 Task: Search one way flight ticket for 2 adults, 2 infants in seat and 1 infant on lap in first from Fairbanks: Fairbanks International Airport to Rockford: Chicago Rockford International Airport(was Northwest Chicagoland Regional Airport At Rockford) on 5-1-2023. Choice of flights is Singapure airlines. Number of bags: 3 checked bags. Price is upto 90000. Outbound departure time preference is 17:30. Return departure time preference is 15:30.
Action: Mouse moved to (309, 287)
Screenshot: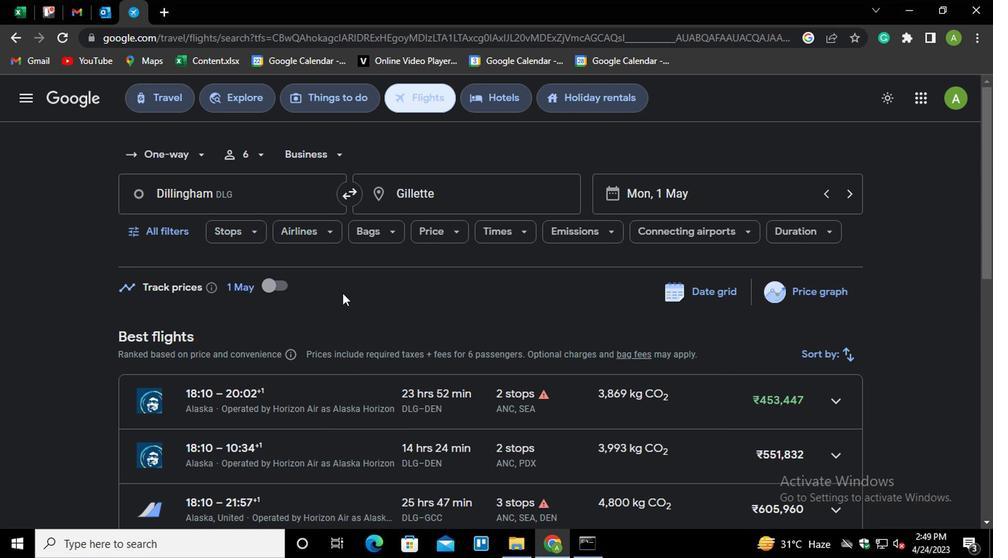 
Action: Mouse scrolled (309, 288) with delta (0, 0)
Screenshot: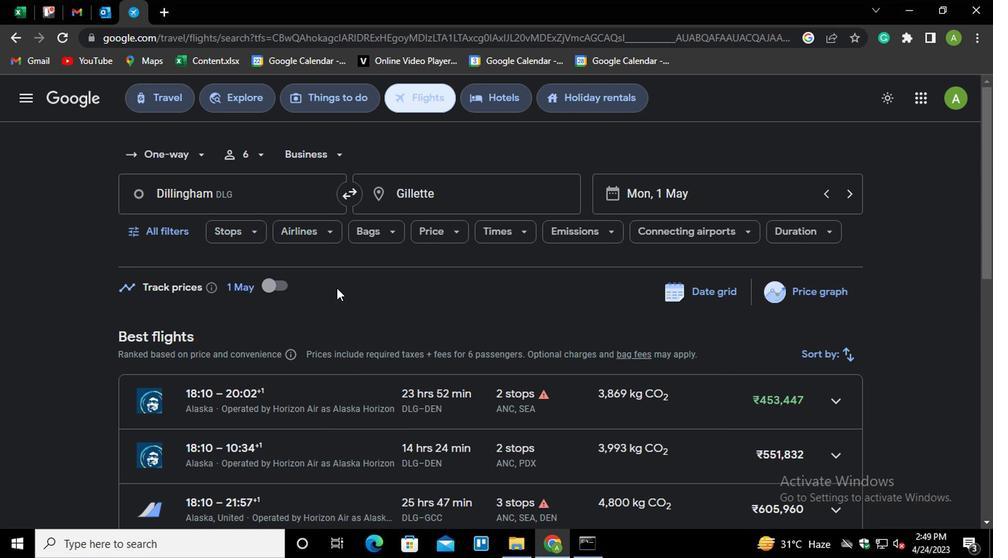 
Action: Mouse scrolled (309, 288) with delta (0, 0)
Screenshot: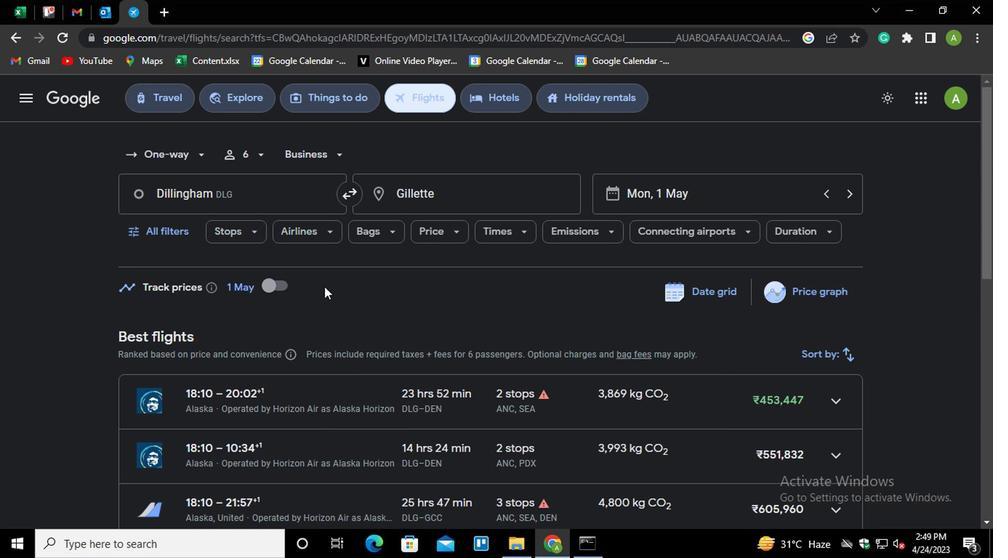 
Action: Mouse moved to (154, 153)
Screenshot: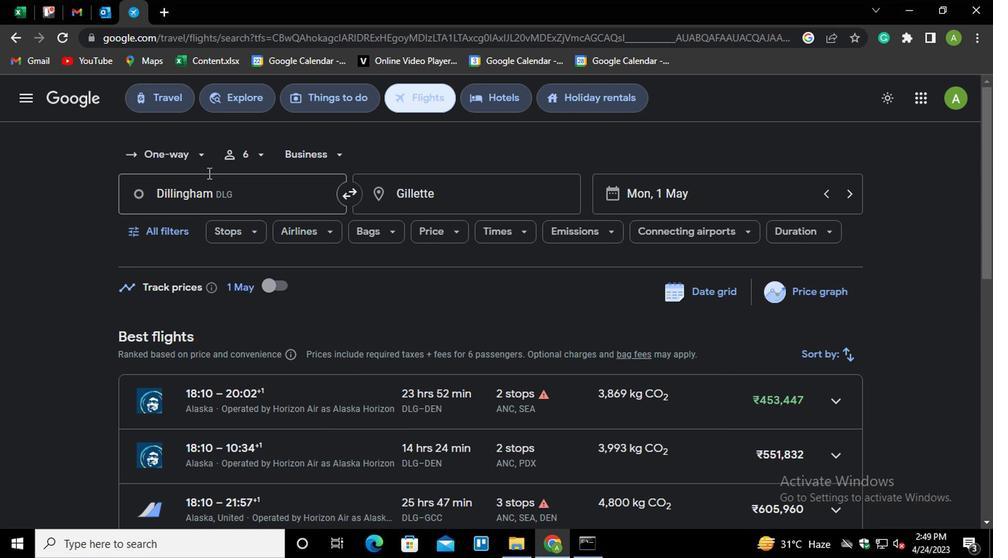 
Action: Mouse pressed left at (154, 153)
Screenshot: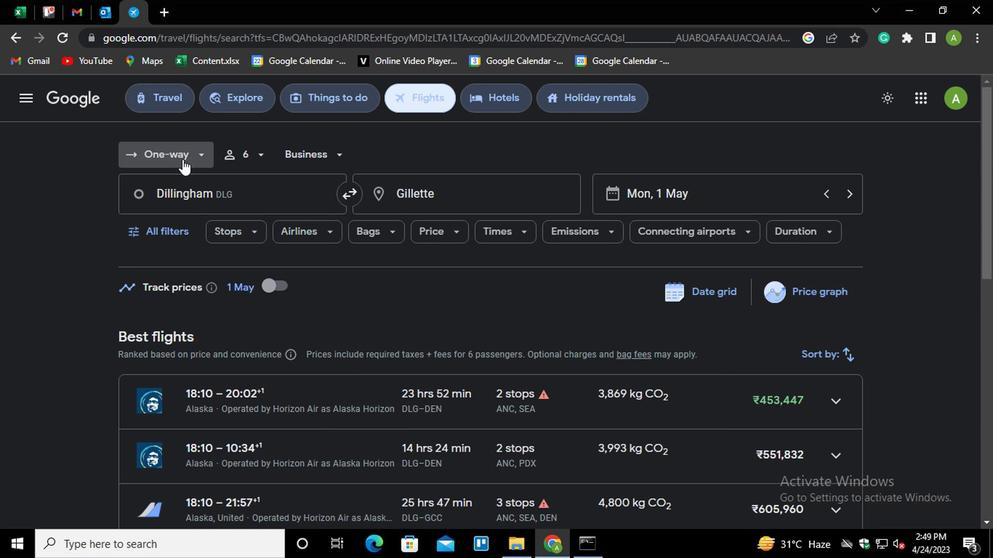 
Action: Mouse moved to (194, 219)
Screenshot: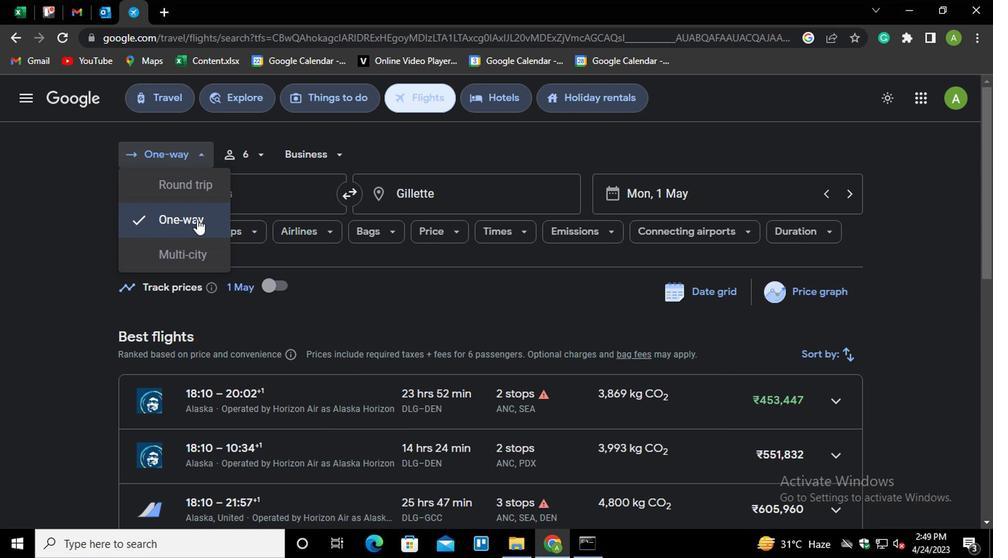 
Action: Mouse pressed left at (194, 219)
Screenshot: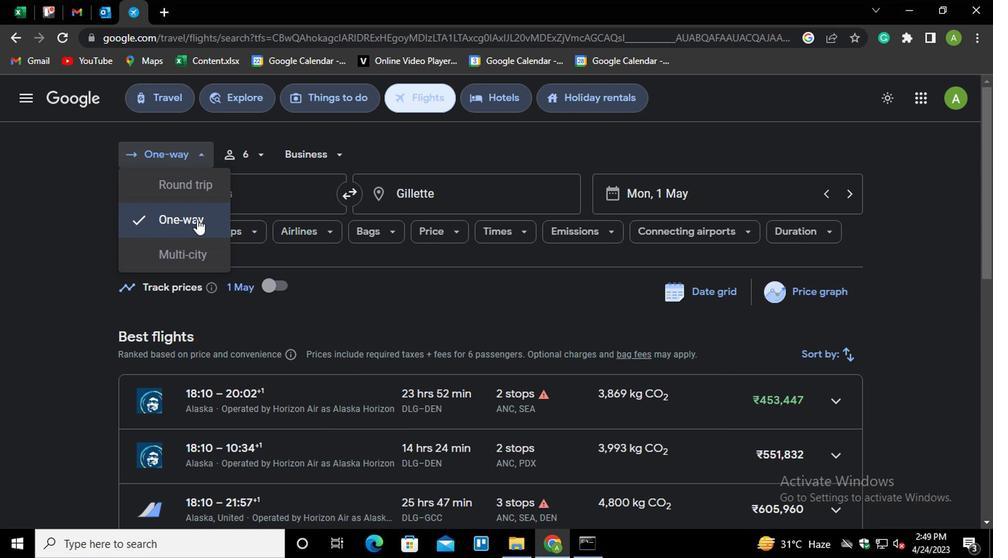 
Action: Mouse moved to (241, 157)
Screenshot: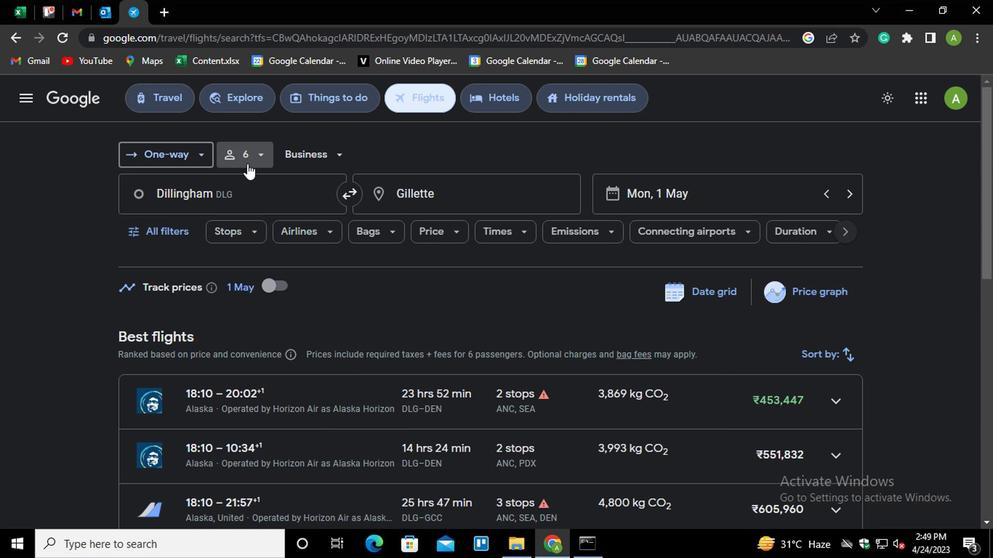 
Action: Mouse pressed left at (241, 157)
Screenshot: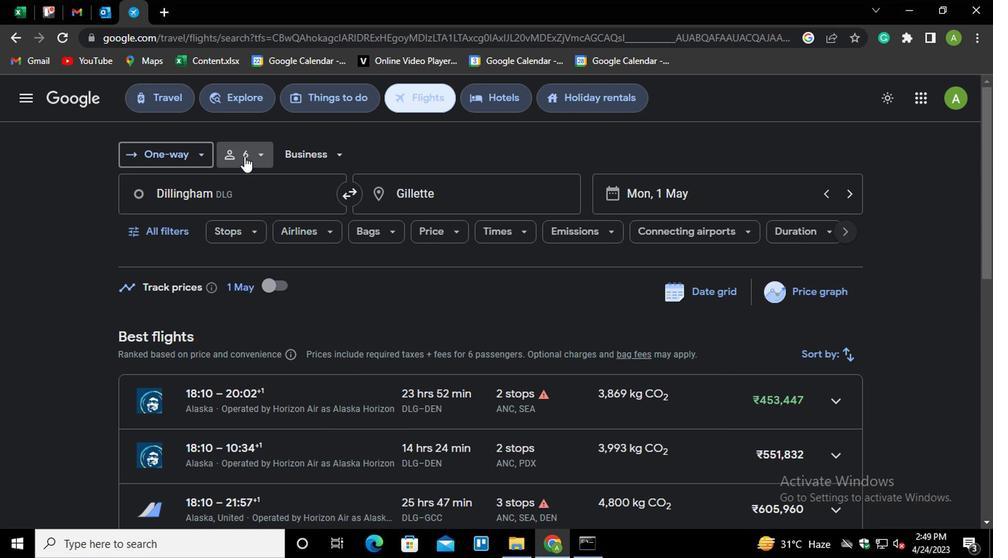 
Action: Mouse moved to (299, 184)
Screenshot: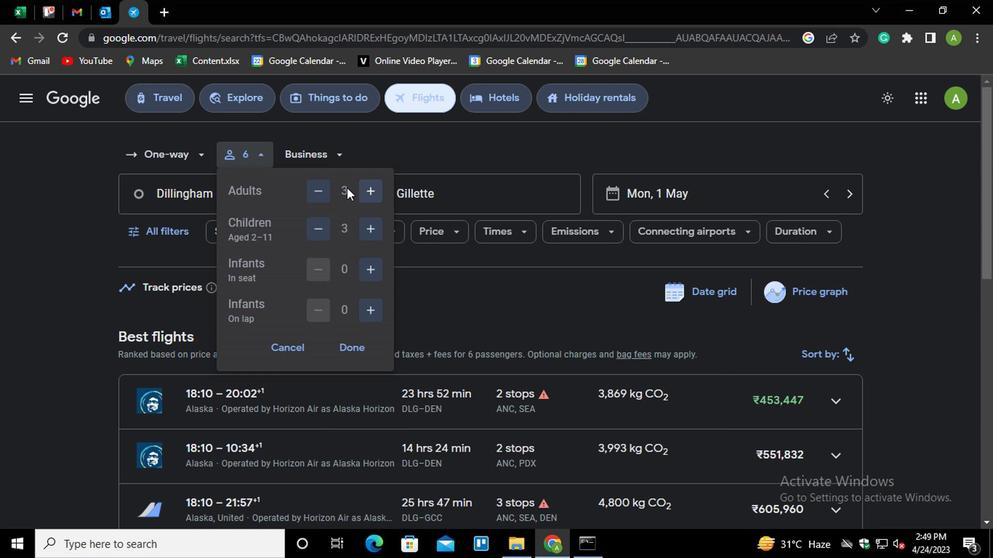 
Action: Mouse pressed left at (299, 184)
Screenshot: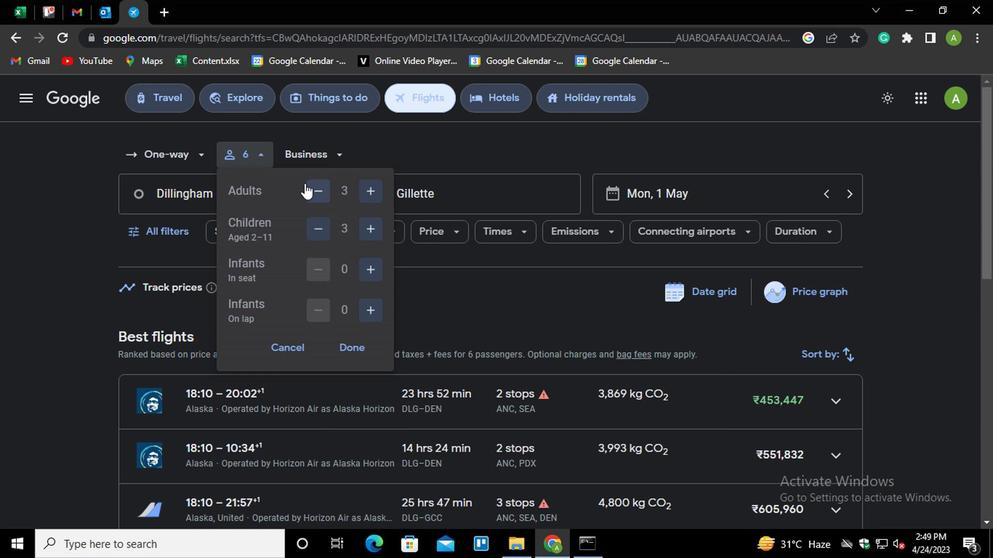 
Action: Mouse moved to (319, 229)
Screenshot: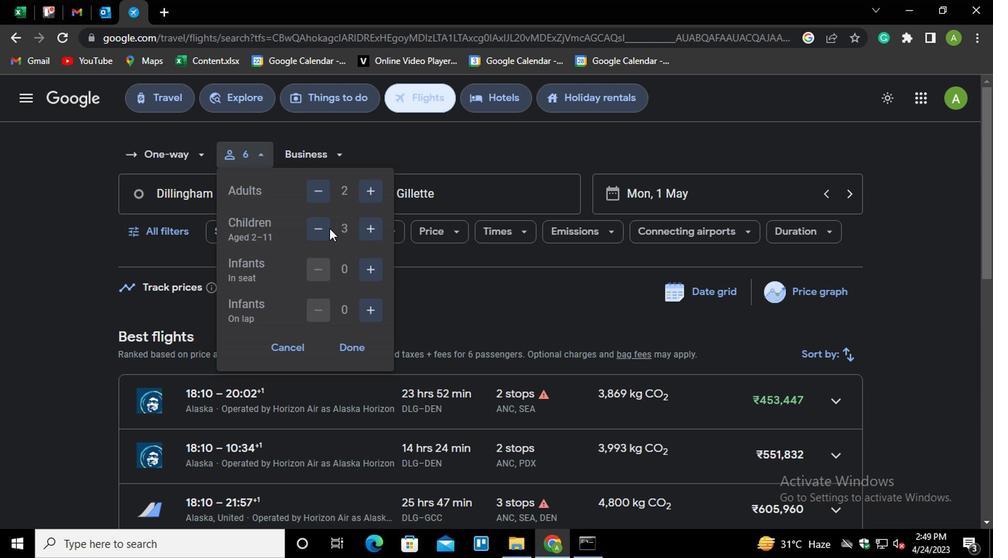 
Action: Mouse pressed left at (319, 229)
Screenshot: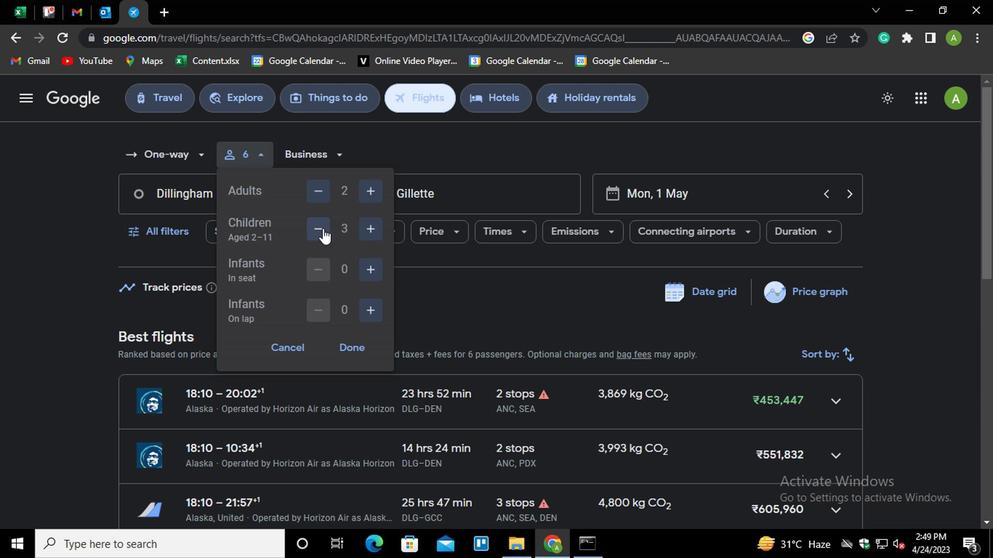 
Action: Mouse moved to (314, 228)
Screenshot: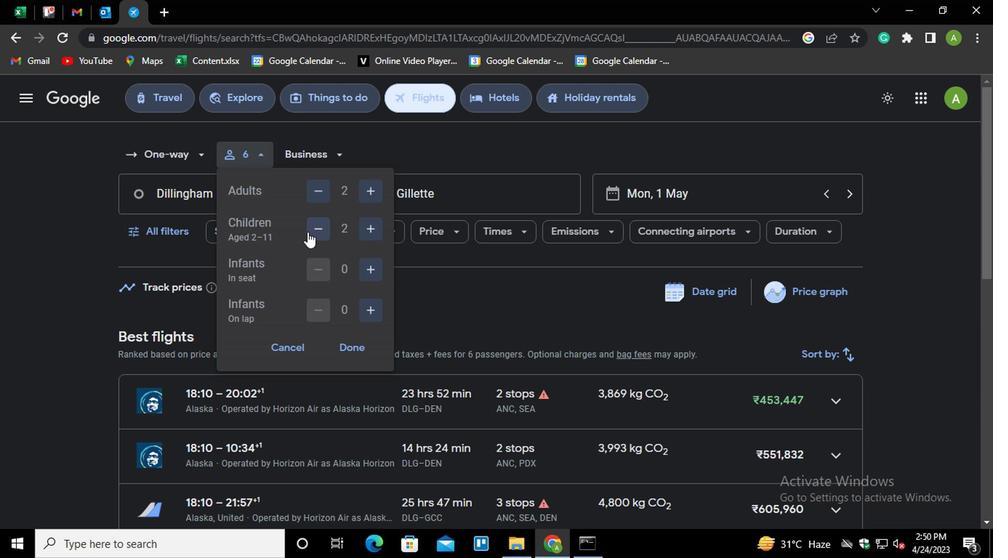 
Action: Mouse pressed left at (314, 228)
Screenshot: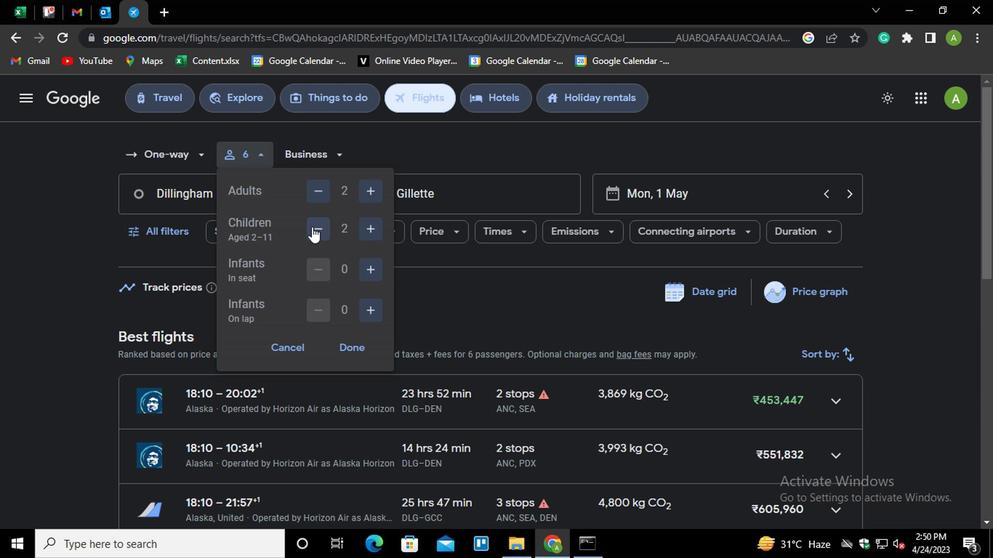 
Action: Mouse pressed left at (314, 228)
Screenshot: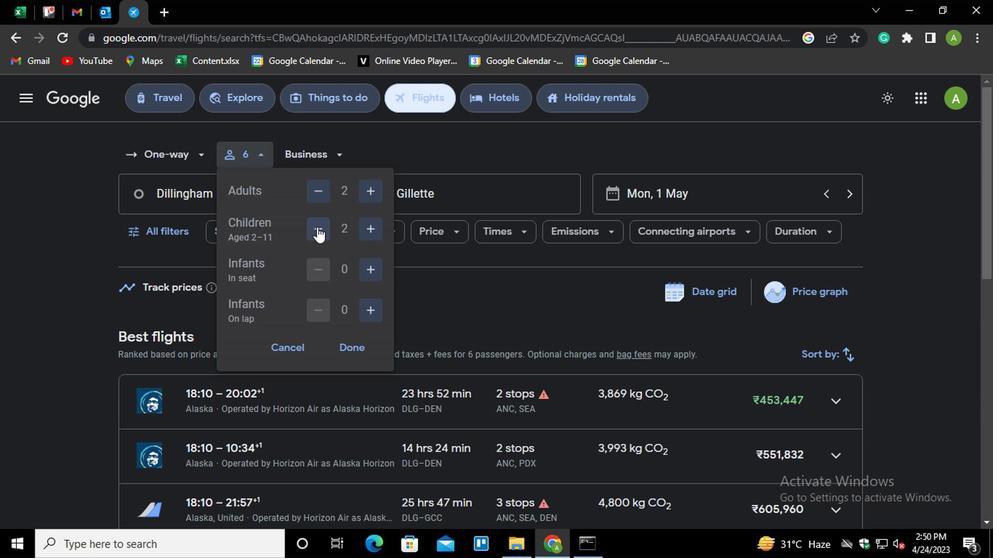 
Action: Mouse moved to (372, 275)
Screenshot: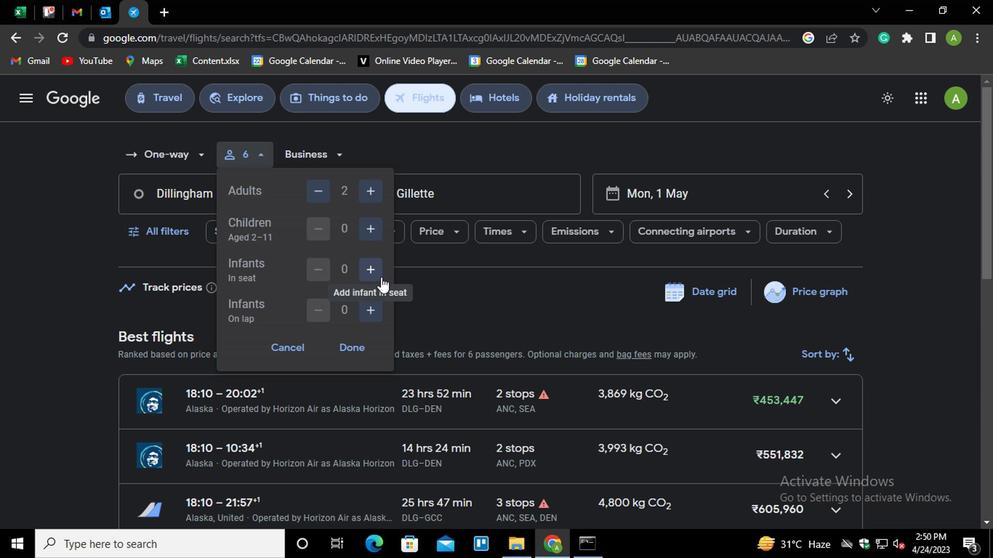 
Action: Mouse pressed left at (372, 275)
Screenshot: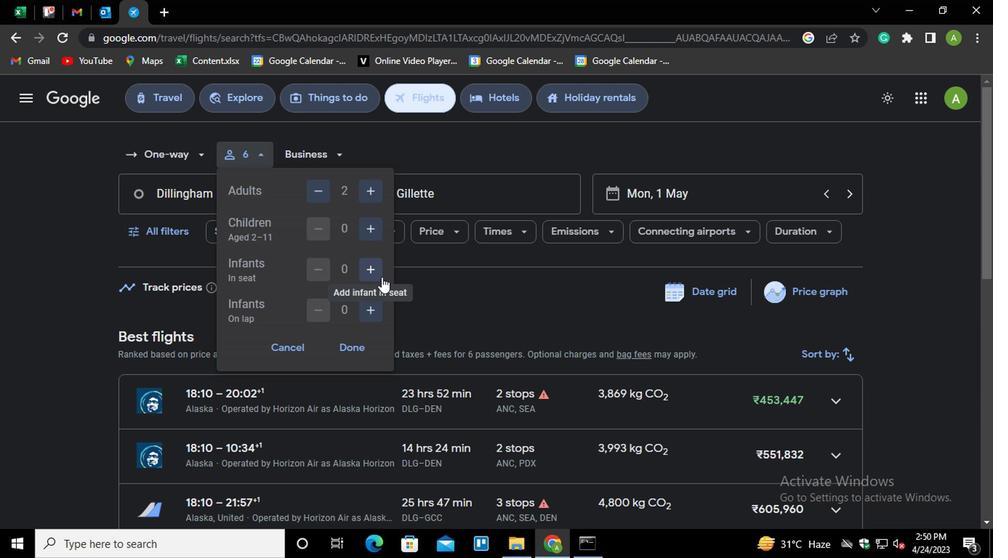 
Action: Mouse moved to (372, 275)
Screenshot: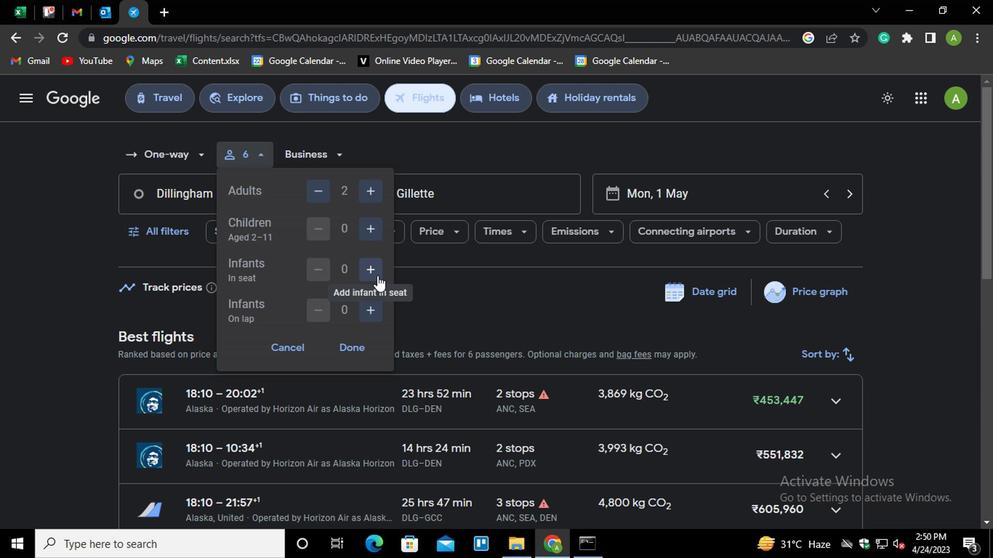 
Action: Mouse pressed left at (372, 275)
Screenshot: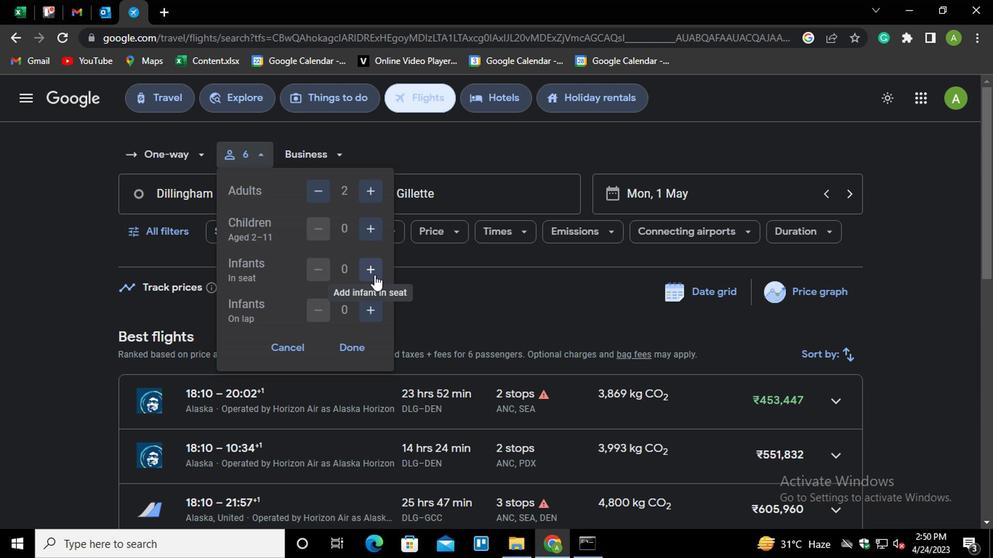 
Action: Mouse moved to (369, 309)
Screenshot: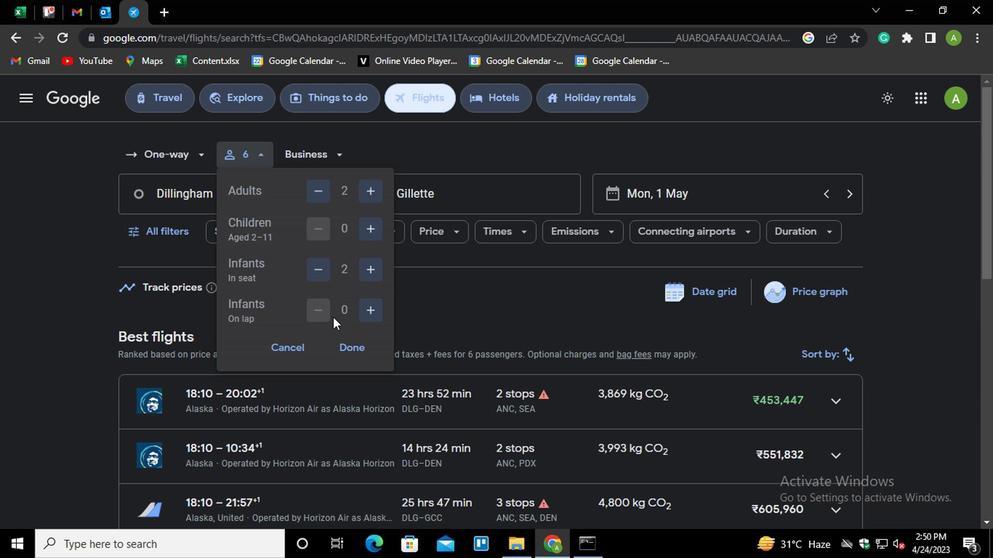 
Action: Mouse pressed left at (369, 309)
Screenshot: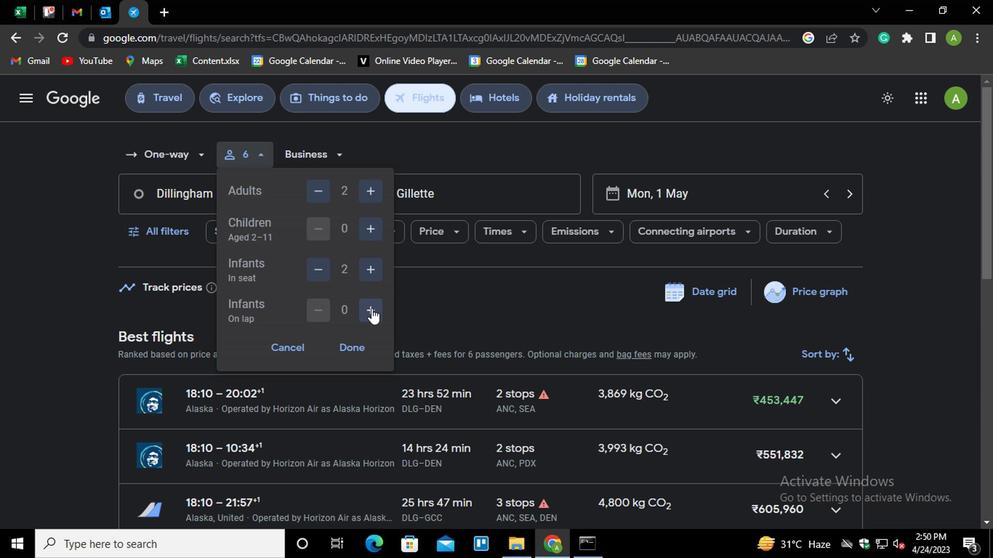 
Action: Mouse moved to (349, 346)
Screenshot: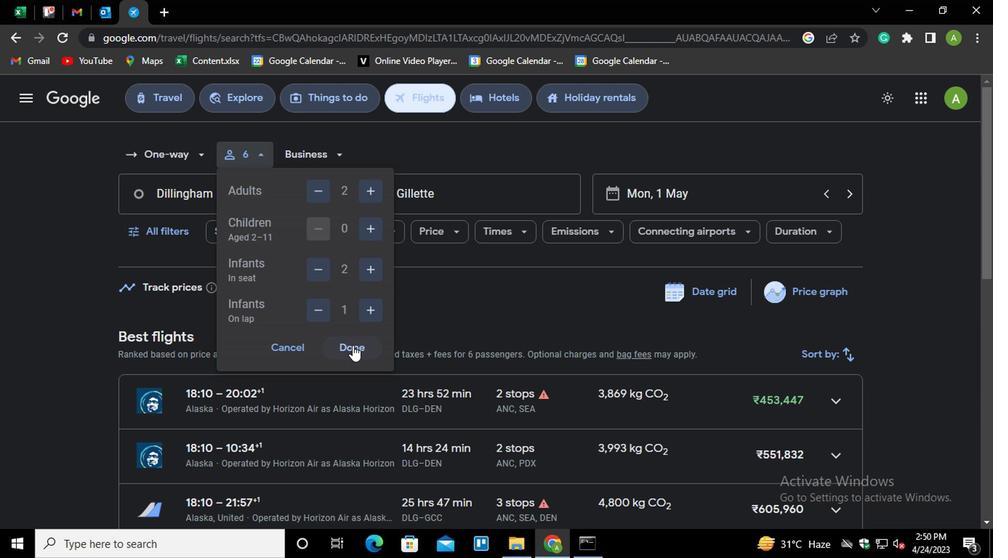 
Action: Mouse pressed left at (349, 346)
Screenshot: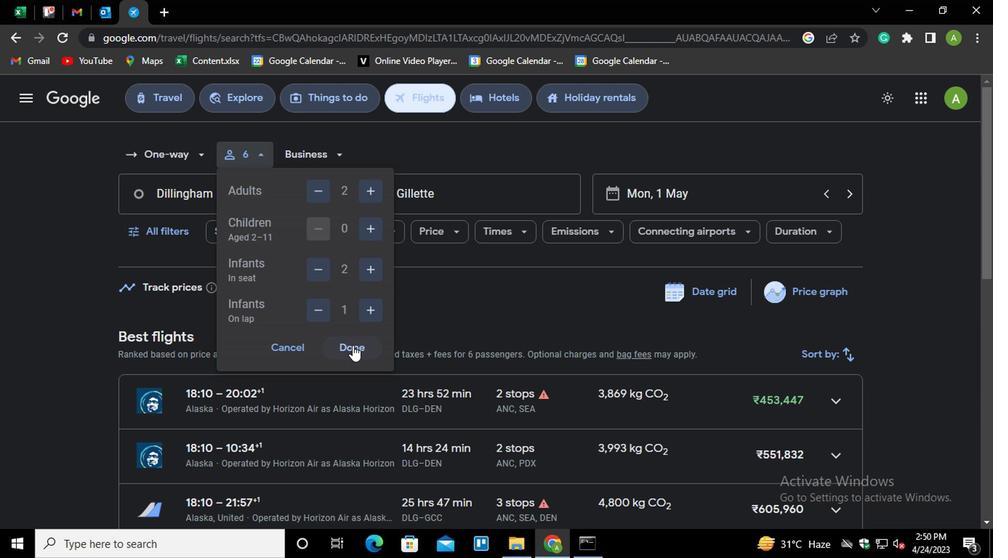 
Action: Mouse moved to (272, 190)
Screenshot: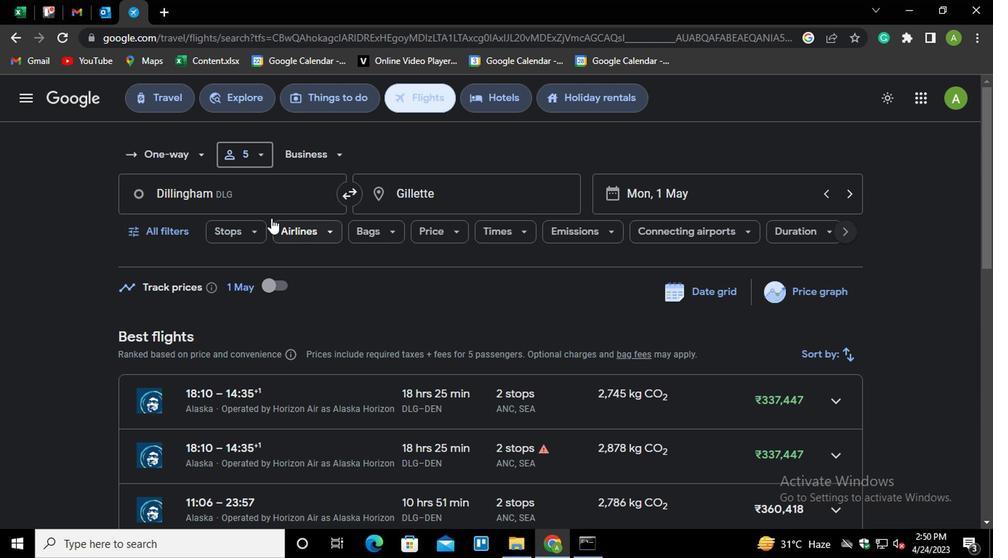 
Action: Mouse pressed left at (272, 190)
Screenshot: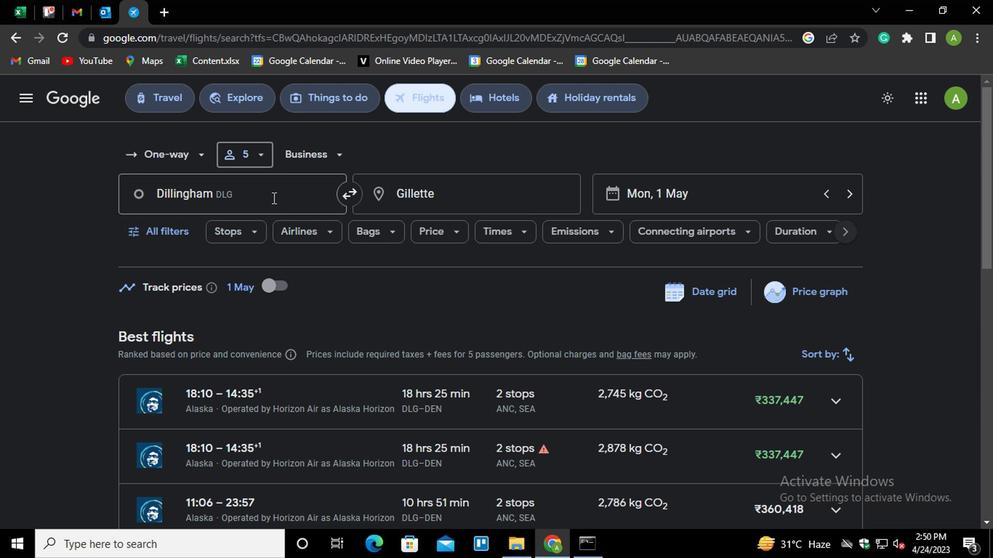 
Action: Key pressed <Key.shift><Key.shift><Key.shift><Key.shift><Key.shift><Key.shift>FAIR<Key.down><Key.down><Key.enter>
Screenshot: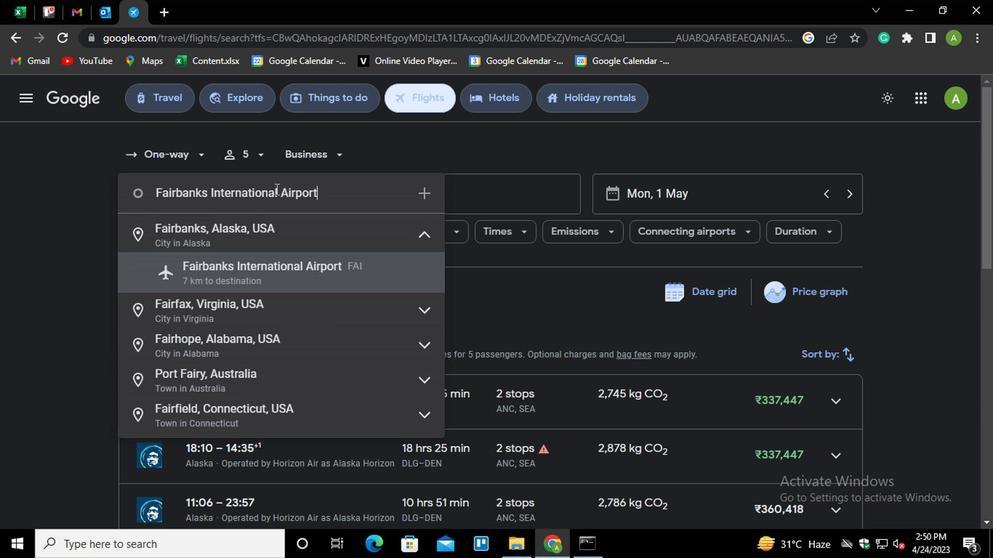 
Action: Mouse moved to (464, 200)
Screenshot: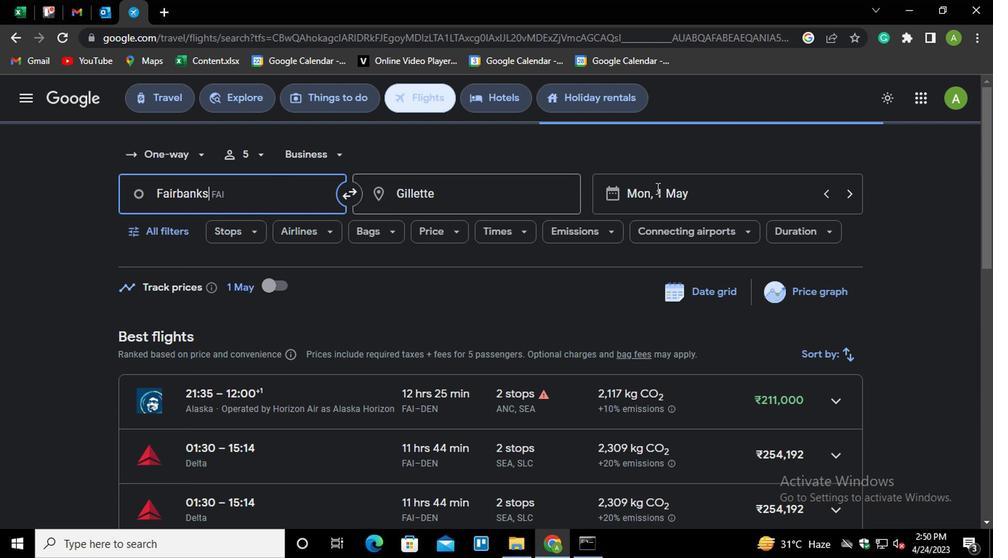 
Action: Mouse pressed left at (464, 200)
Screenshot: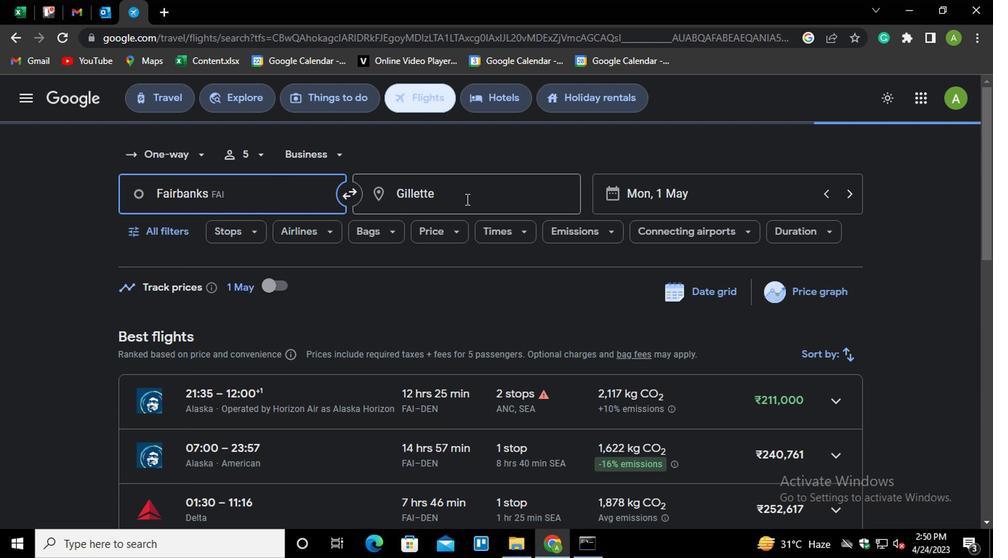 
Action: Mouse moved to (461, 200)
Screenshot: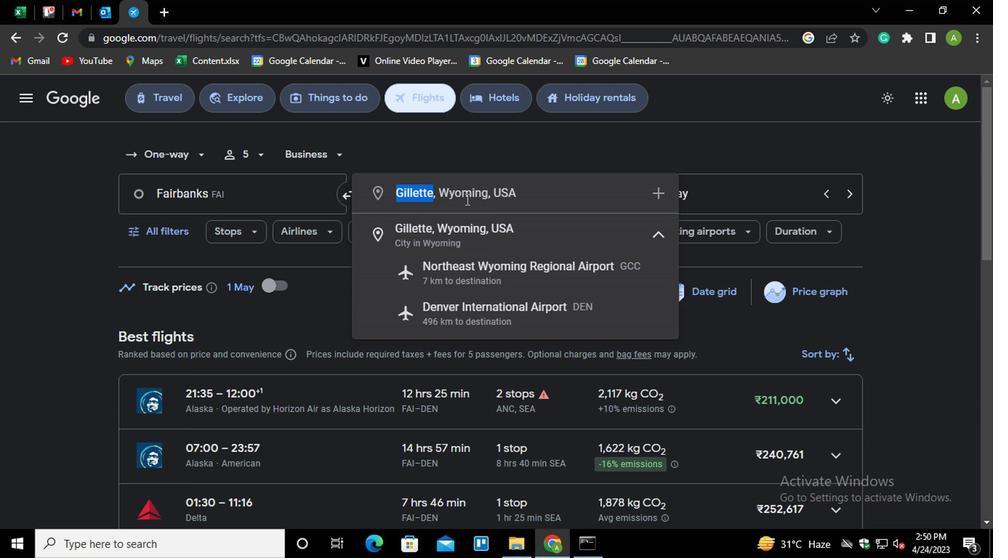 
Action: Key pressed <Key.shift>CHICA<Key.down><Key.down><Key.down><Key.down><Key.enter>
Screenshot: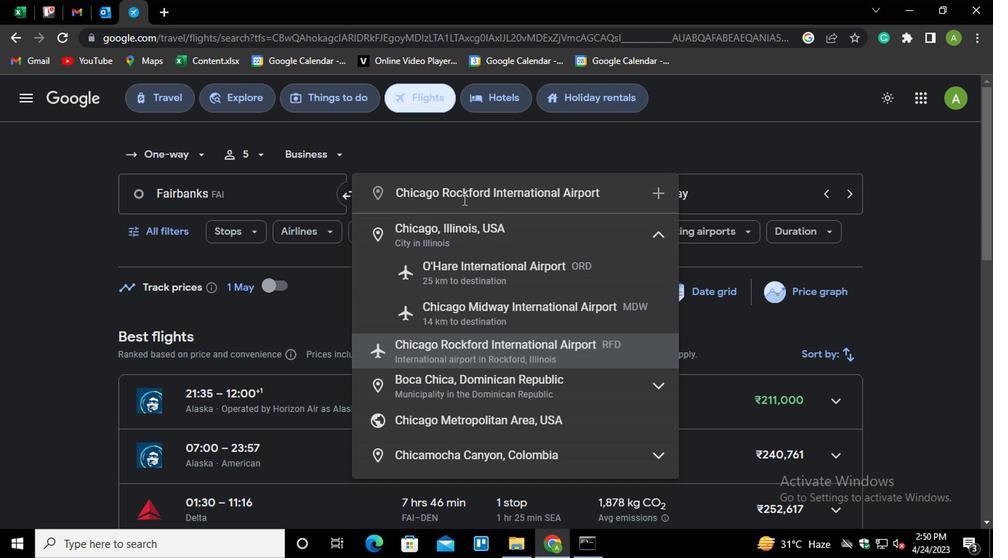 
Action: Mouse moved to (176, 228)
Screenshot: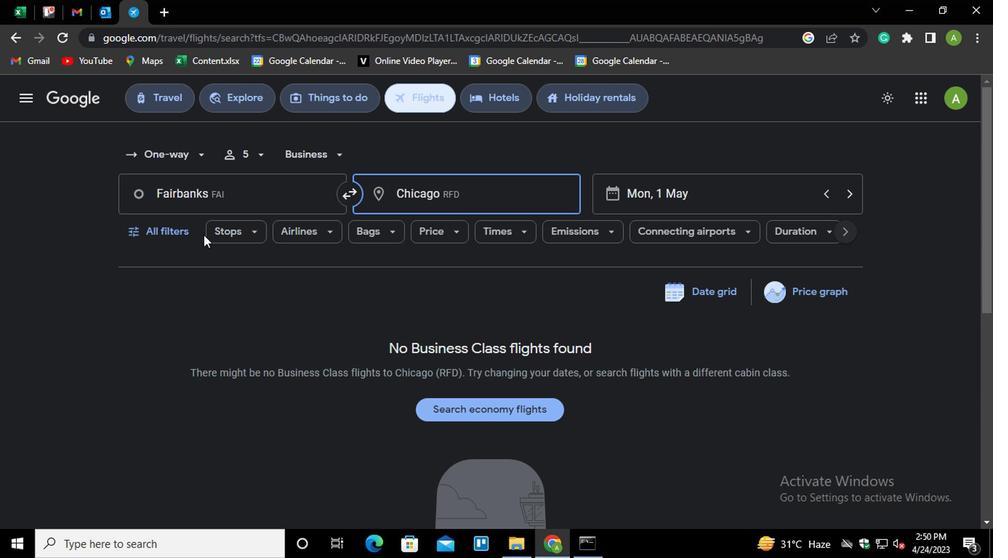 
Action: Mouse pressed left at (176, 228)
Screenshot: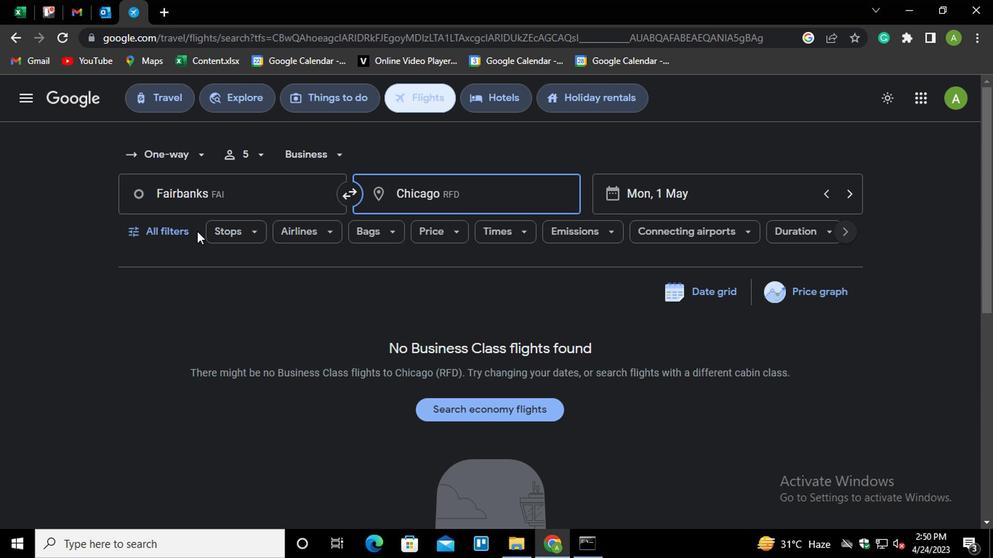
Action: Mouse moved to (240, 387)
Screenshot: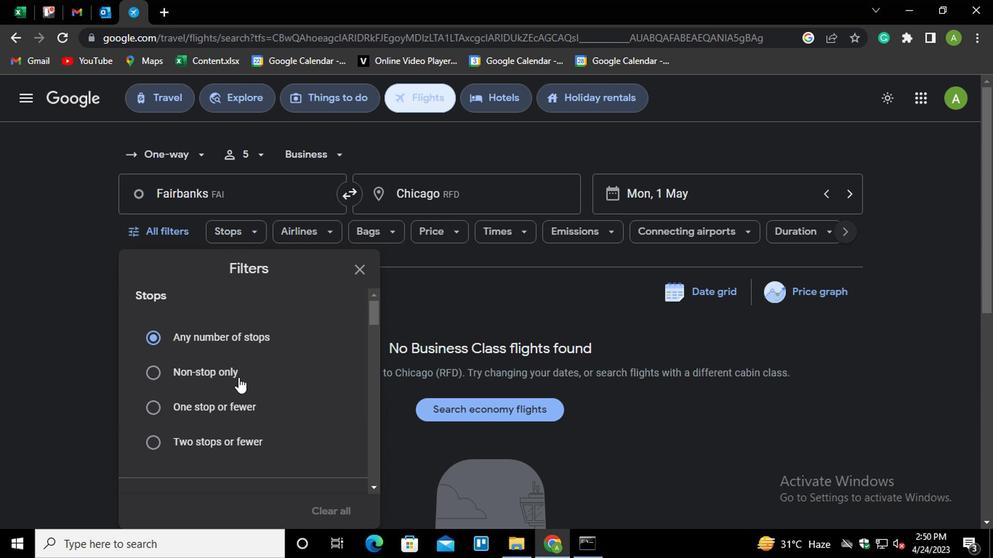 
Action: Mouse scrolled (240, 386) with delta (0, 0)
Screenshot: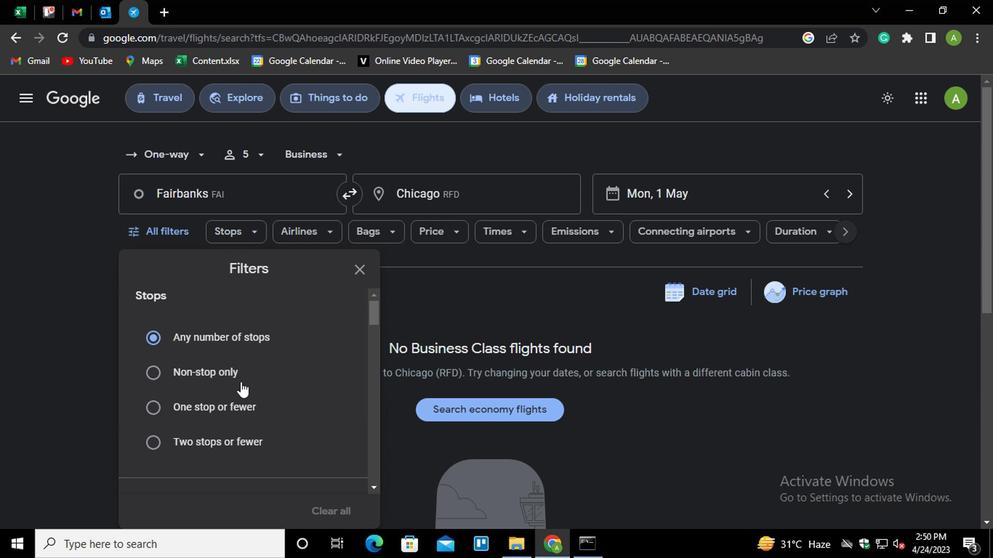 
Action: Mouse scrolled (240, 386) with delta (0, 0)
Screenshot: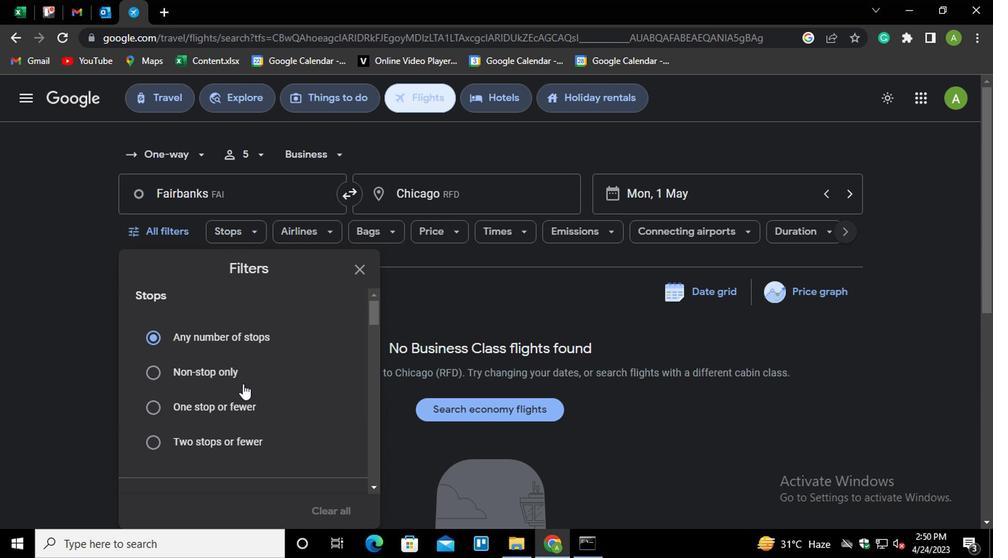 
Action: Mouse scrolled (240, 386) with delta (0, 0)
Screenshot: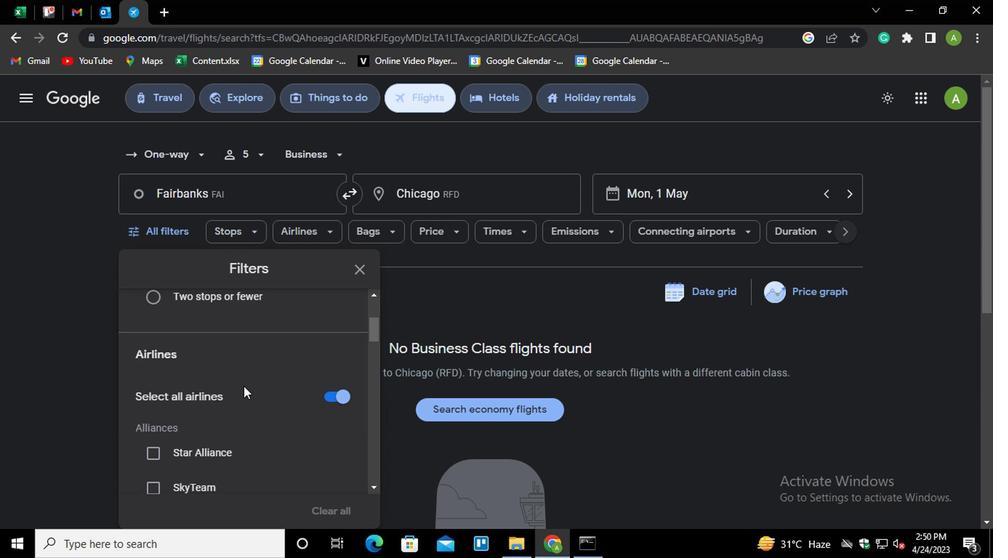 
Action: Mouse moved to (240, 388)
Screenshot: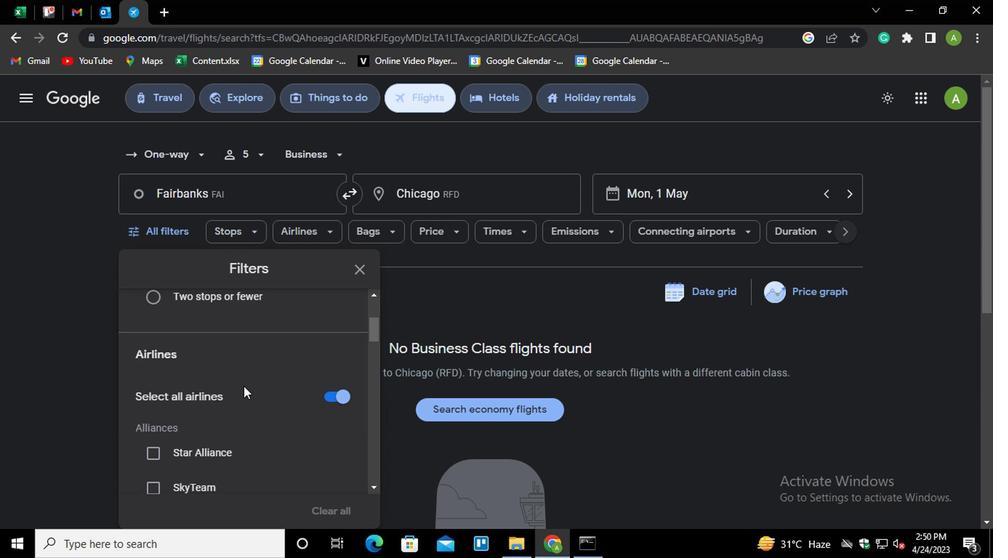
Action: Mouse scrolled (240, 387) with delta (0, -1)
Screenshot: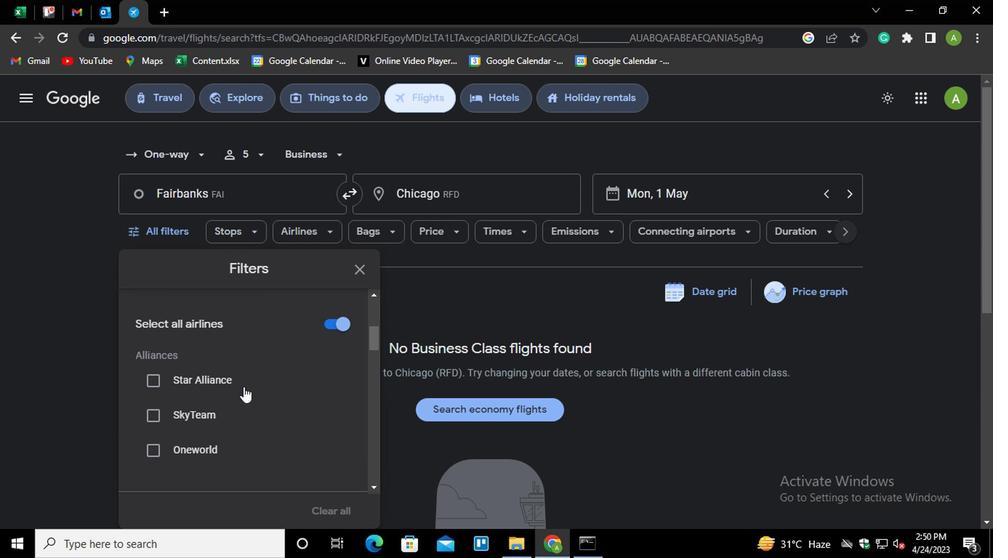 
Action: Mouse moved to (245, 384)
Screenshot: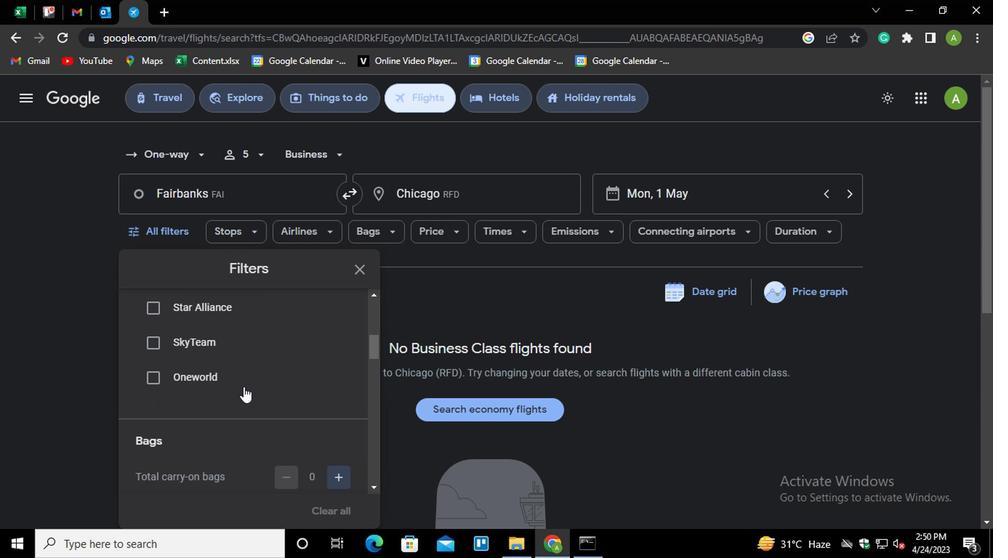 
Action: Mouse scrolled (245, 384) with delta (0, 0)
Screenshot: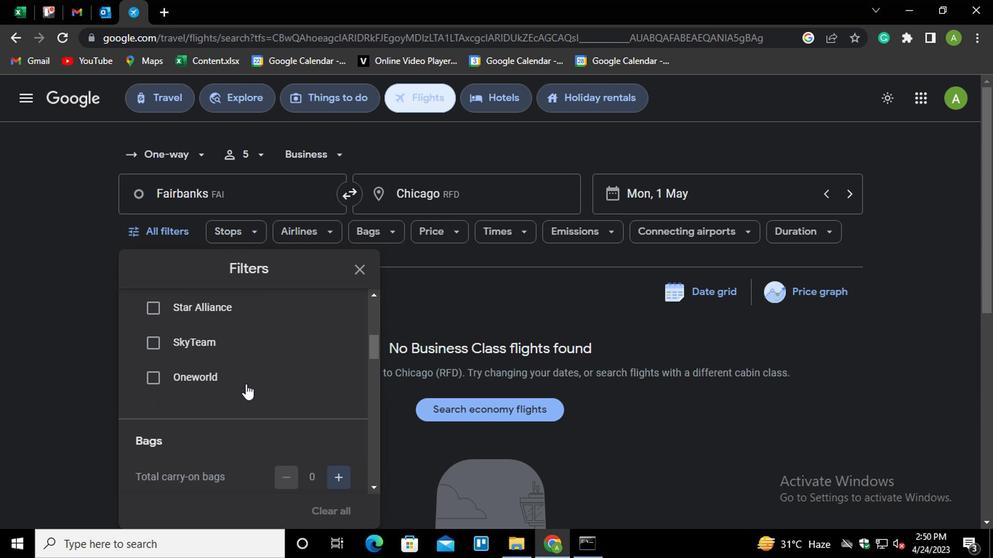 
Action: Mouse moved to (331, 328)
Screenshot: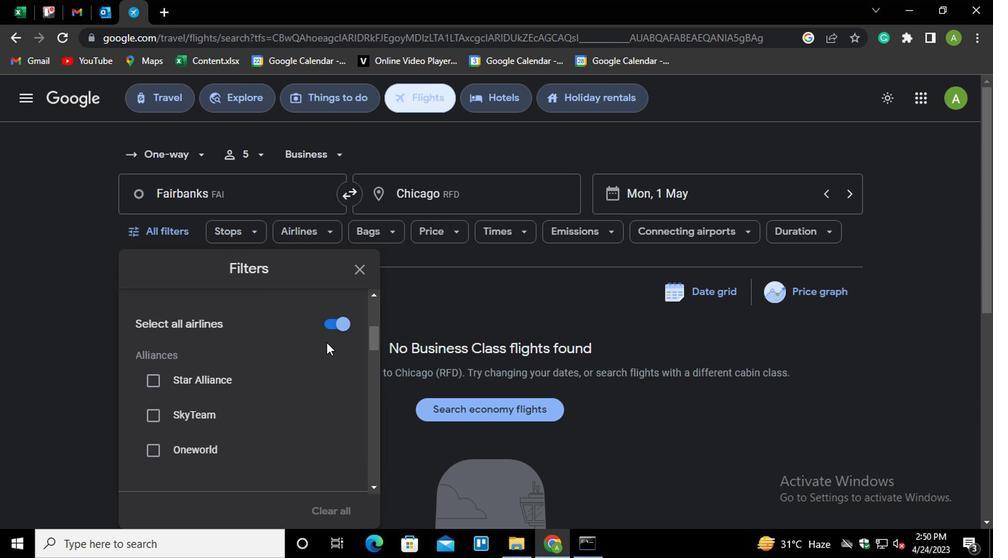 
Action: Mouse pressed left at (331, 328)
Screenshot: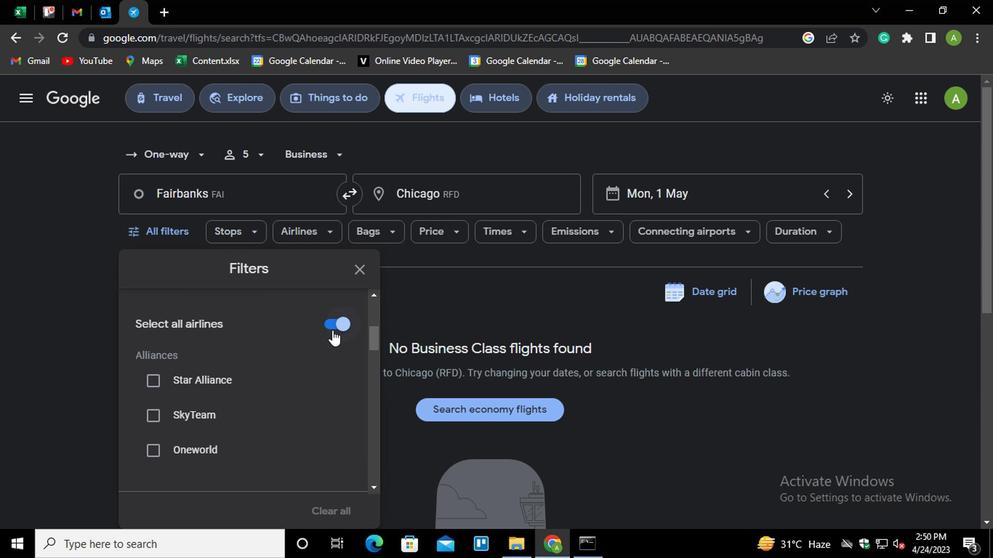 
Action: Mouse moved to (275, 402)
Screenshot: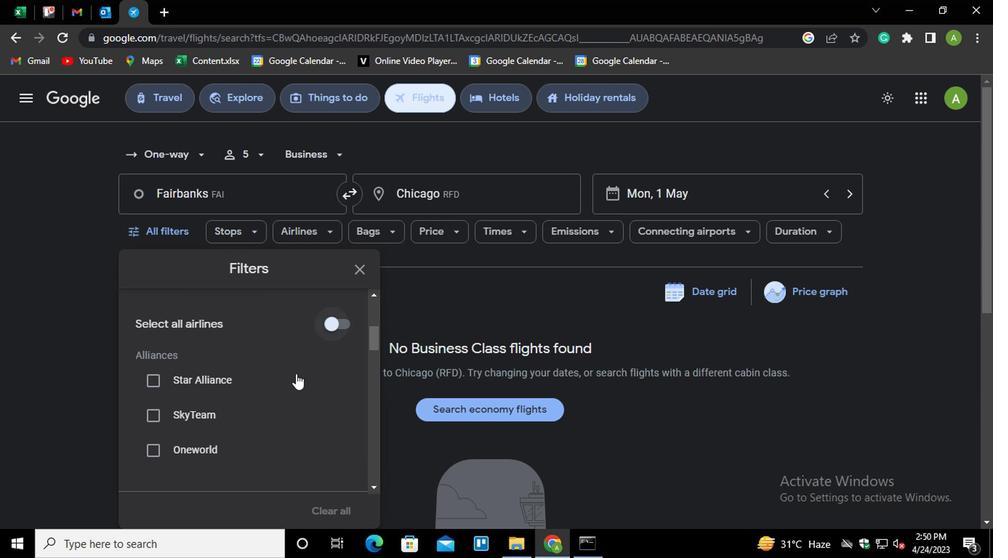 
Action: Mouse scrolled (275, 401) with delta (0, -1)
Screenshot: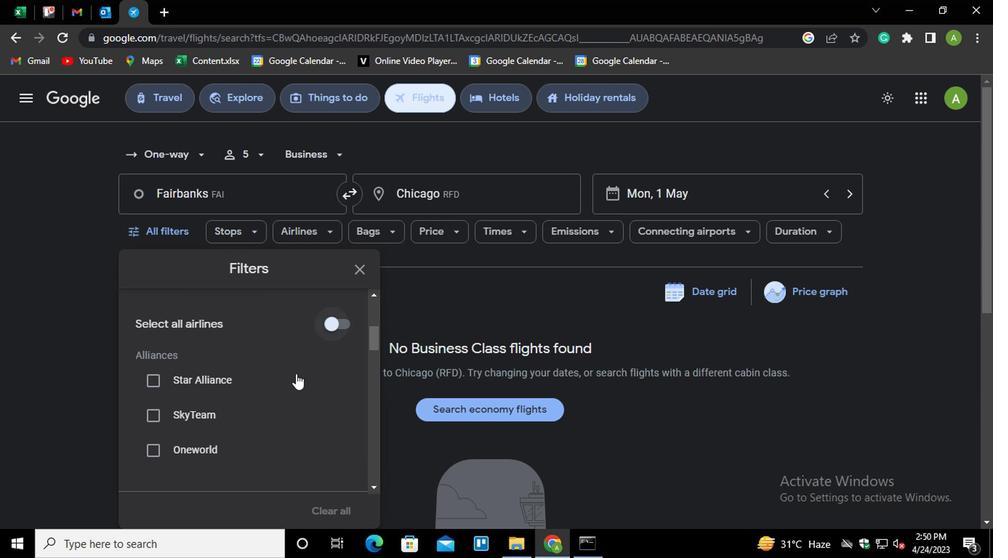 
Action: Mouse moved to (275, 402)
Screenshot: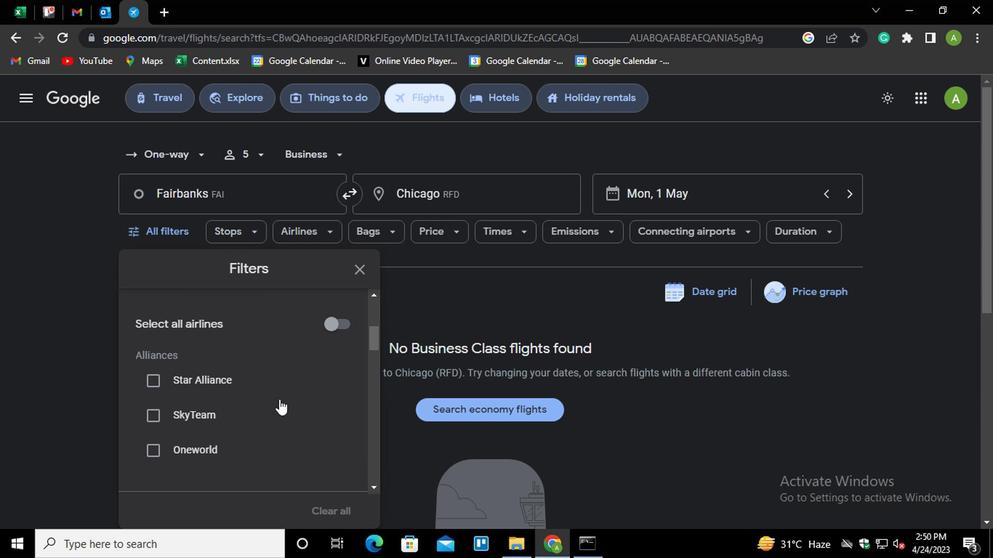 
Action: Mouse scrolled (275, 401) with delta (0, -1)
Screenshot: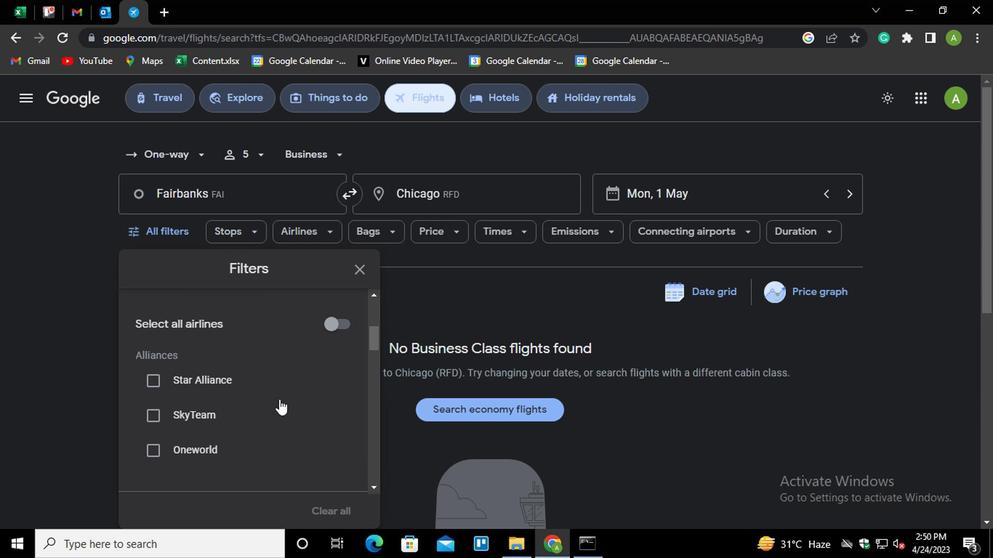 
Action: Mouse scrolled (275, 401) with delta (0, -1)
Screenshot: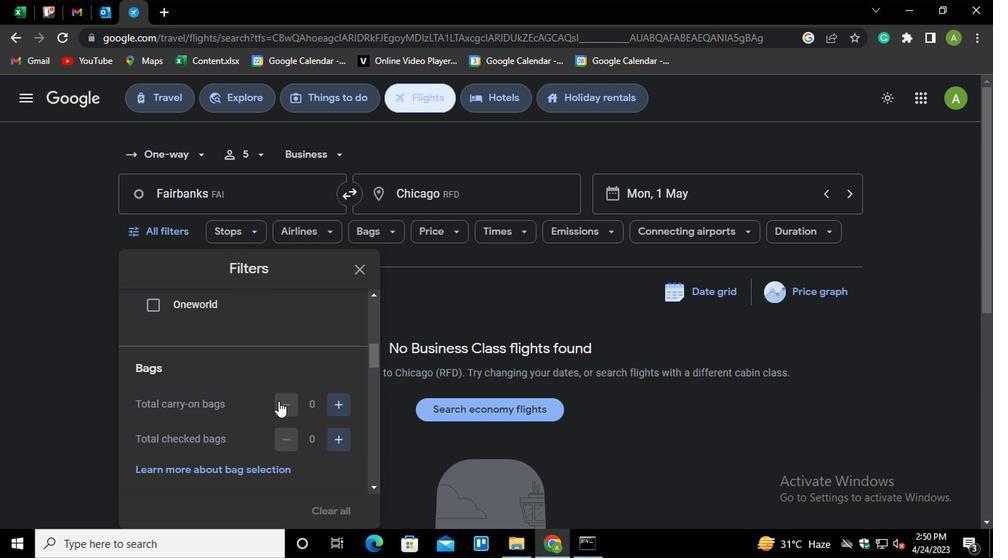 
Action: Mouse scrolled (275, 401) with delta (0, -1)
Screenshot: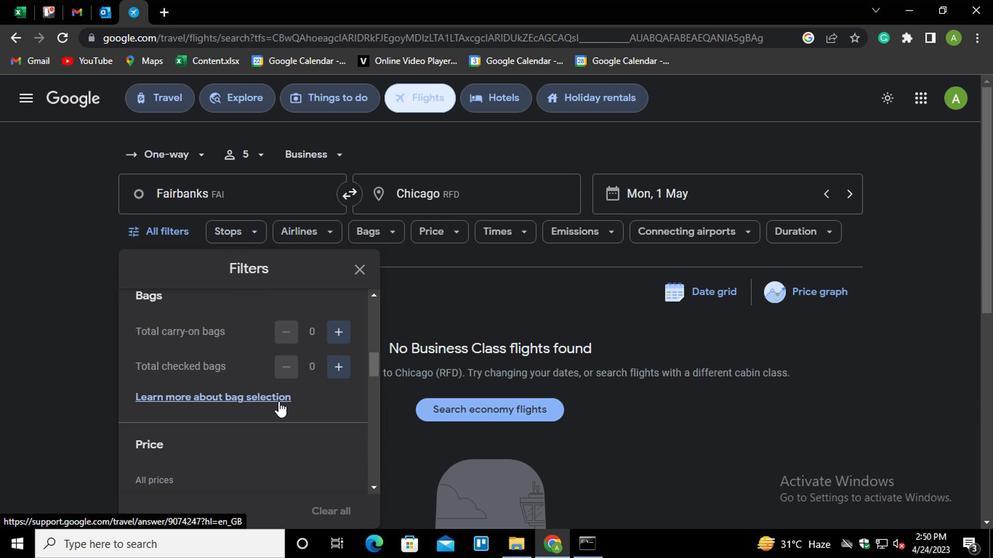 
Action: Mouse moved to (276, 404)
Screenshot: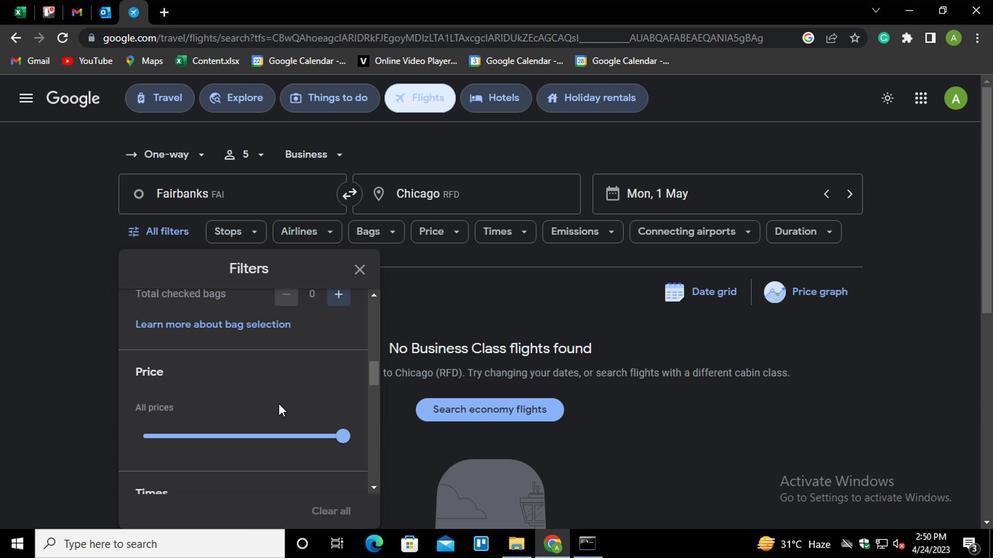 
Action: Mouse scrolled (276, 405) with delta (0, 0)
Screenshot: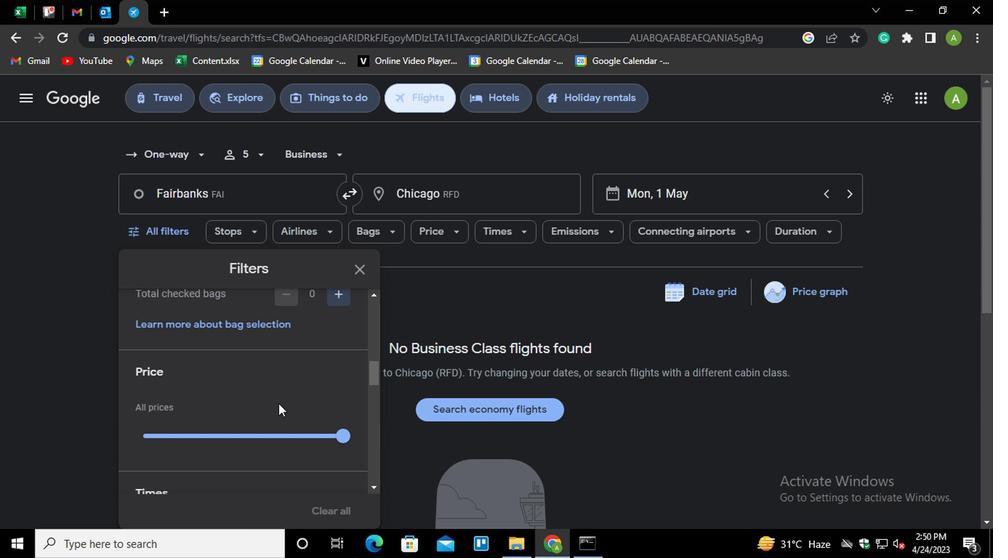 
Action: Mouse moved to (331, 374)
Screenshot: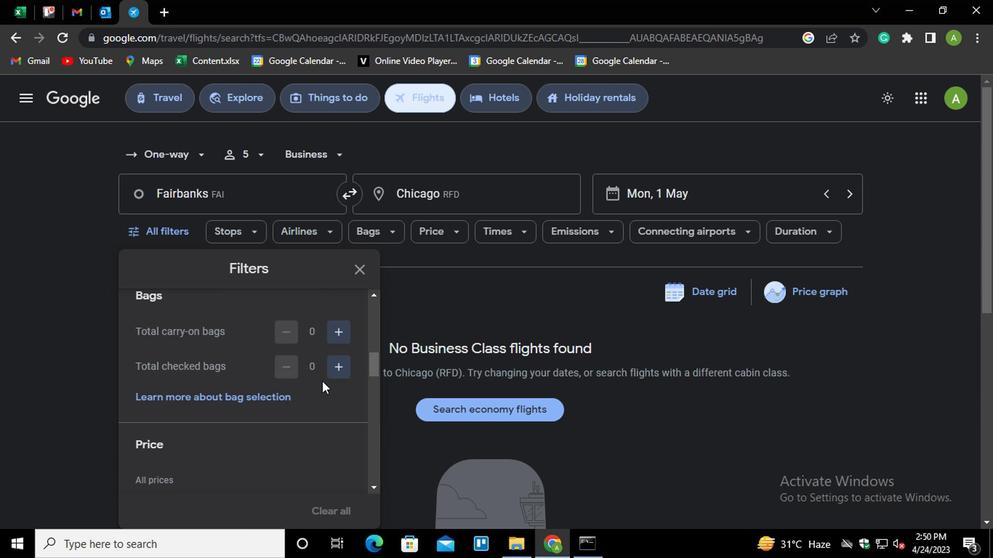 
Action: Mouse pressed left at (331, 374)
Screenshot: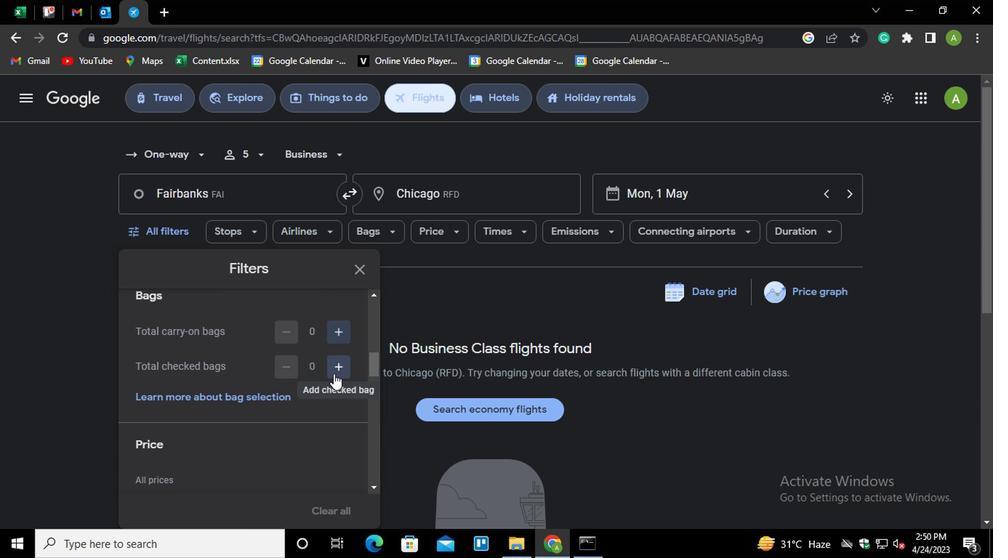 
Action: Mouse pressed left at (331, 374)
Screenshot: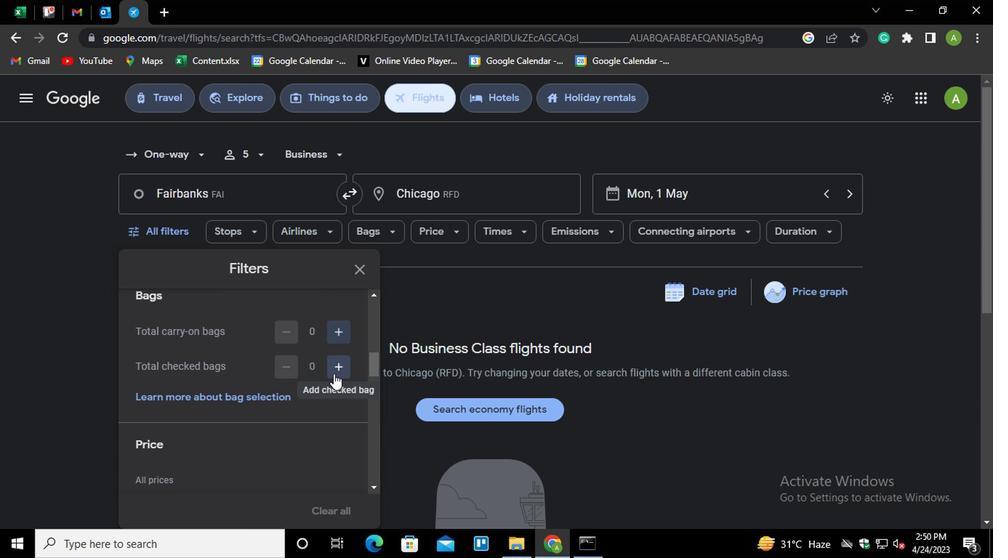 
Action: Mouse pressed left at (331, 374)
Screenshot: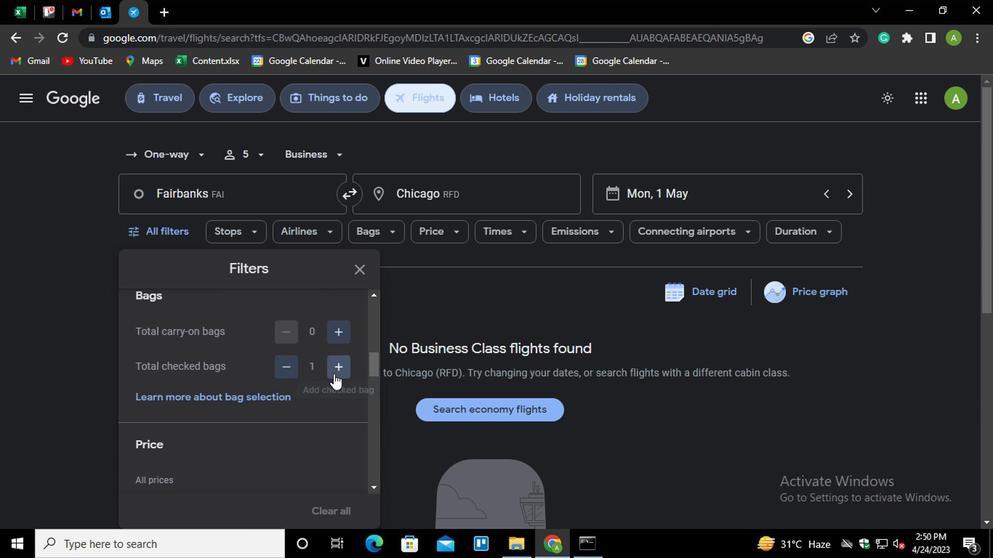 
Action: Mouse moved to (316, 417)
Screenshot: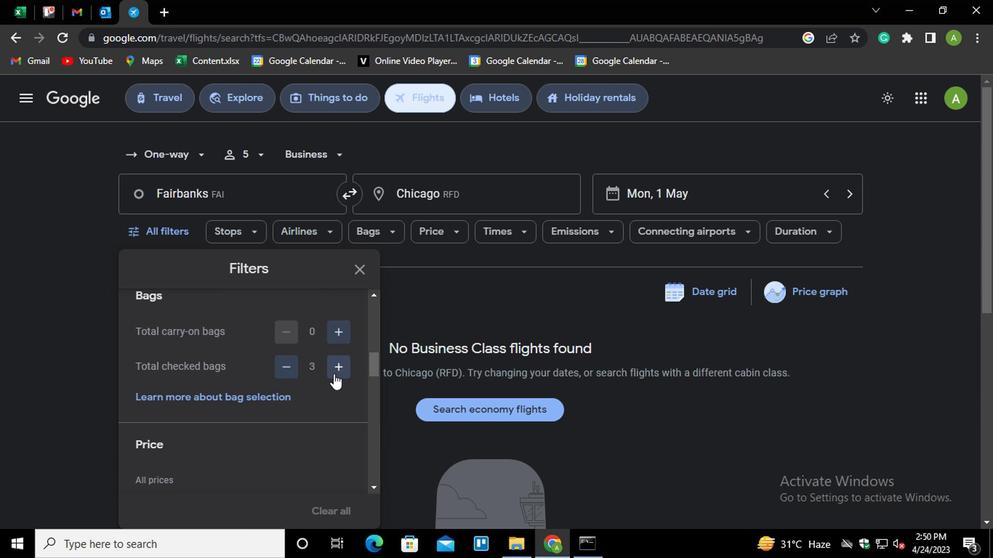 
Action: Mouse scrolled (316, 417) with delta (0, 0)
Screenshot: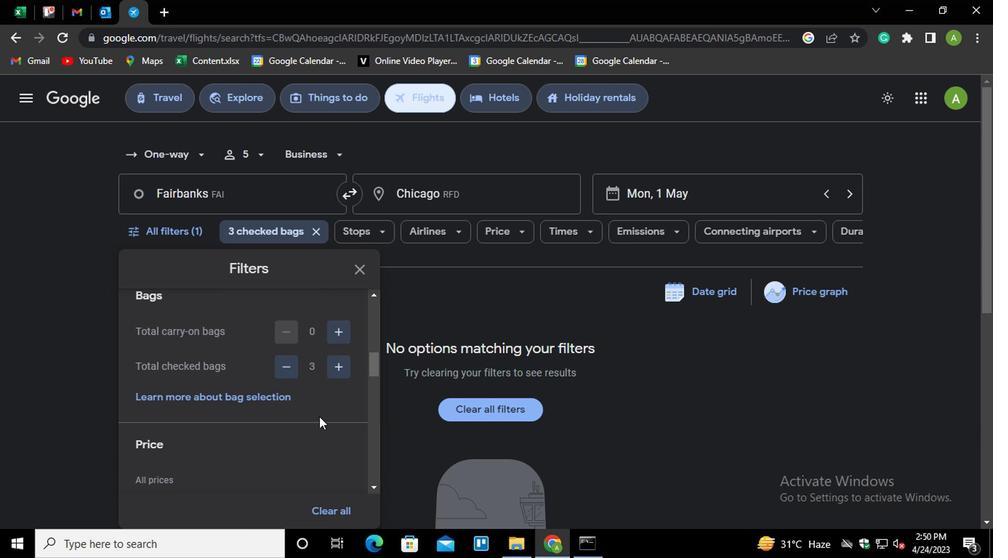 
Action: Mouse moved to (335, 436)
Screenshot: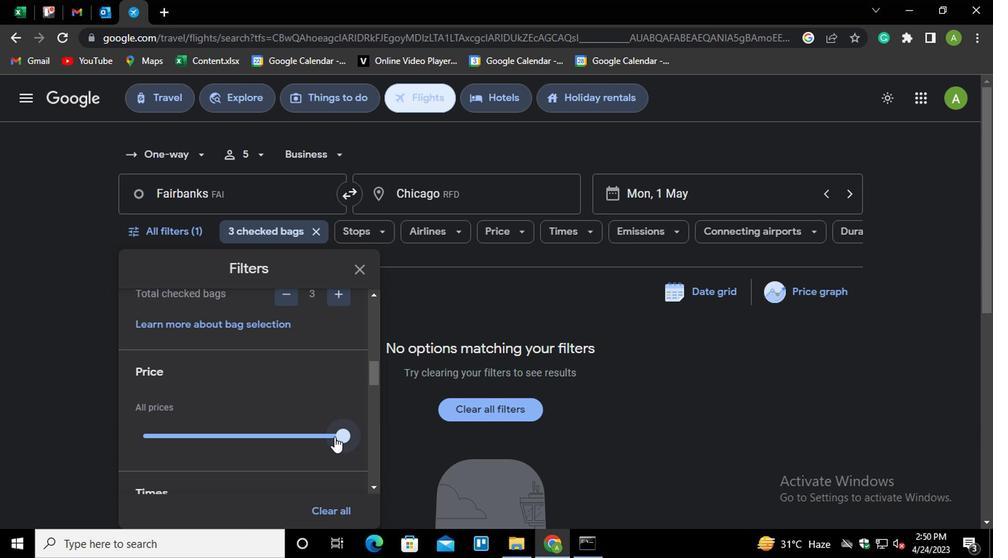 
Action: Mouse pressed left at (335, 436)
Screenshot: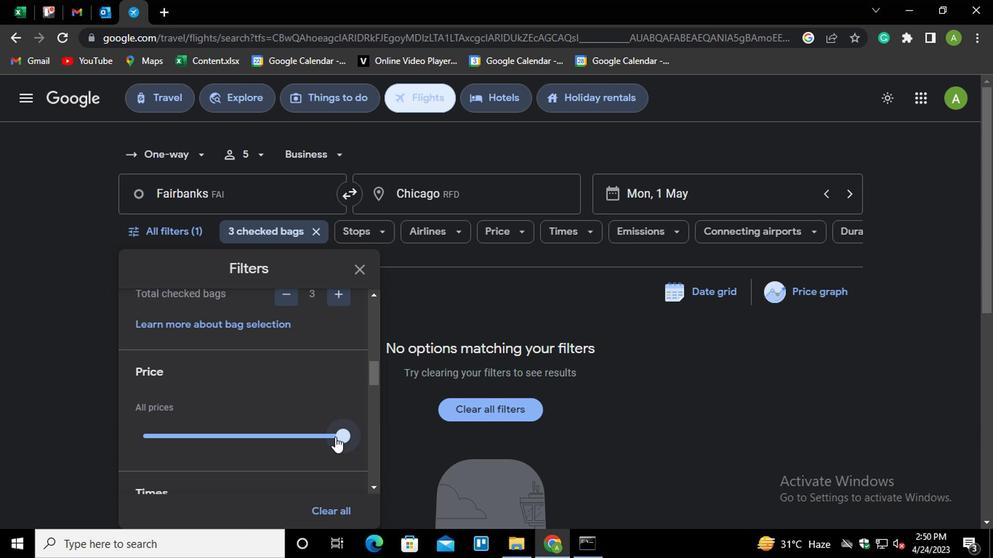 
Action: Mouse moved to (314, 449)
Screenshot: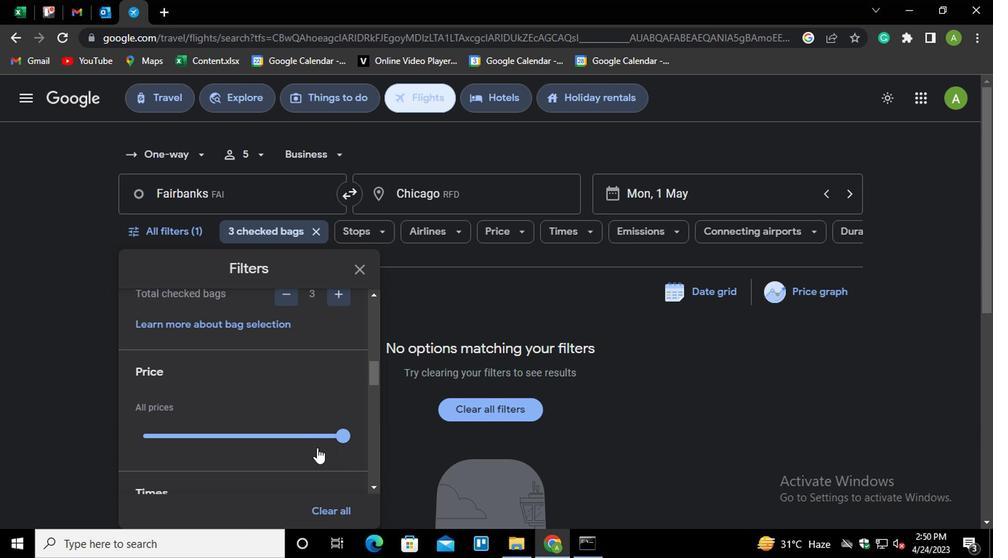 
Action: Mouse scrolled (314, 449) with delta (0, 0)
Screenshot: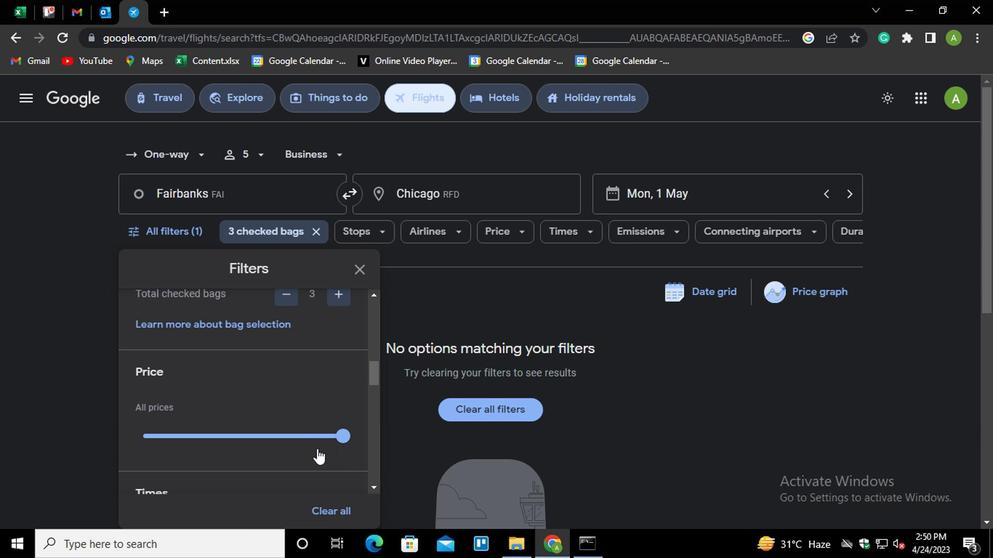 
Action: Mouse moved to (277, 424)
Screenshot: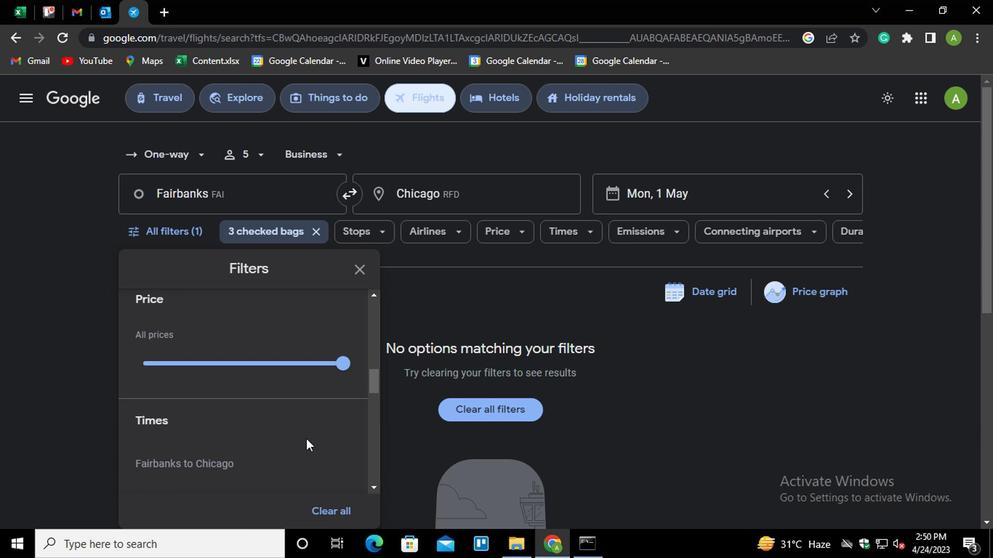 
Action: Mouse scrolled (277, 424) with delta (0, 0)
Screenshot: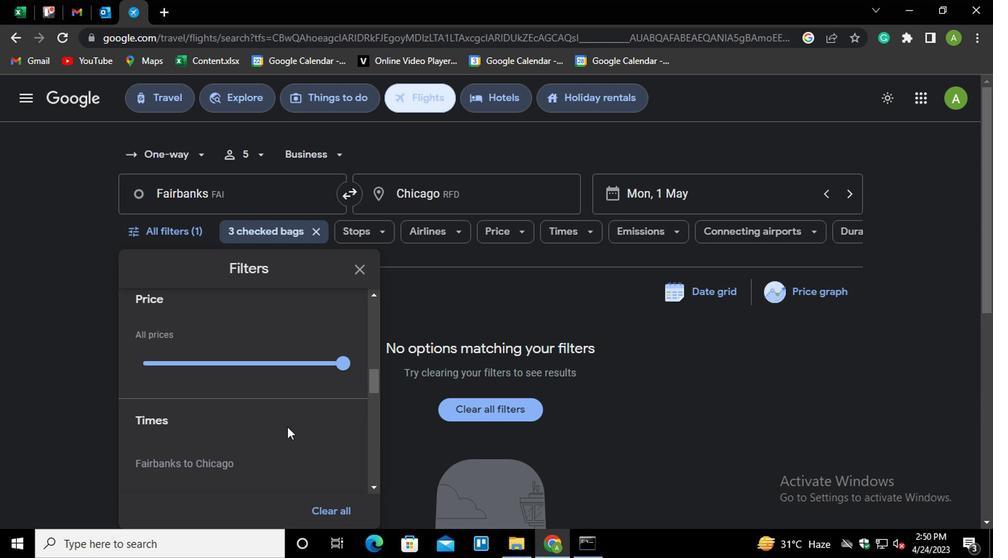 
Action: Mouse scrolled (277, 424) with delta (0, 0)
Screenshot: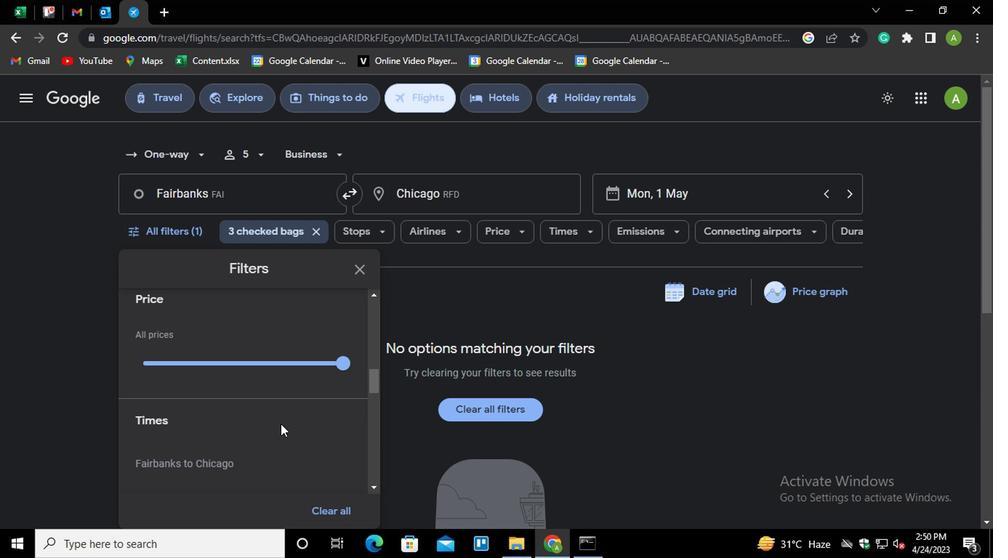 
Action: Mouse moved to (256, 384)
Screenshot: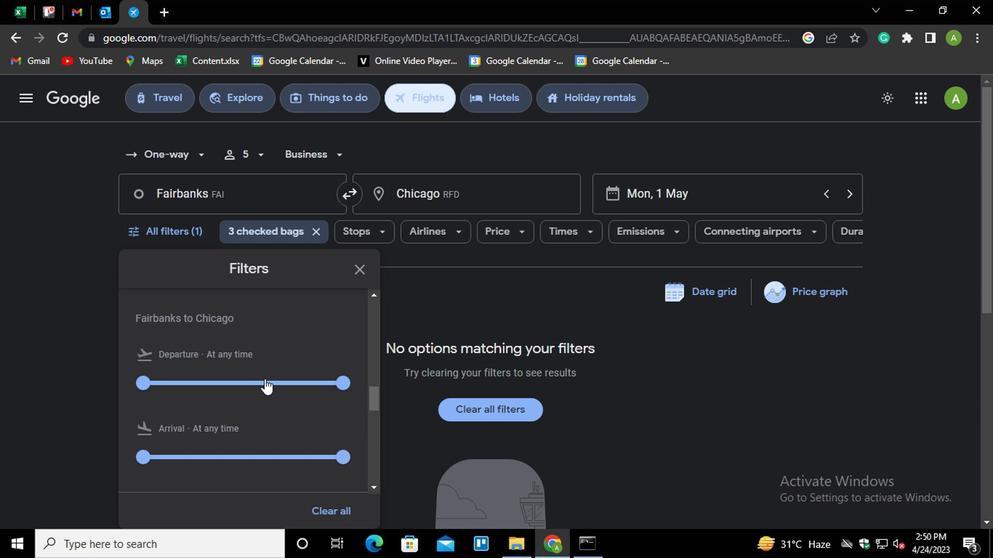 
Action: Mouse pressed left at (256, 384)
Screenshot: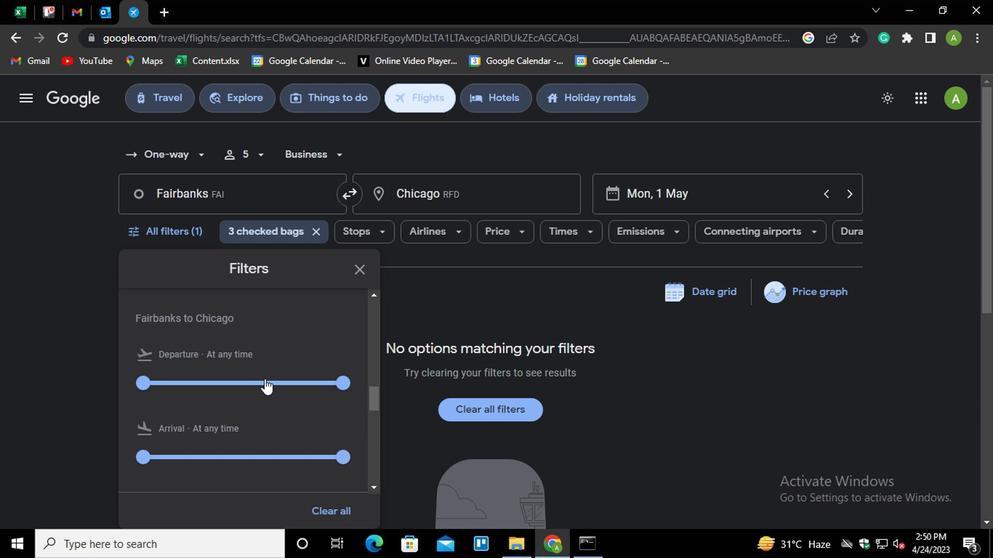 
Action: Mouse moved to (252, 384)
Screenshot: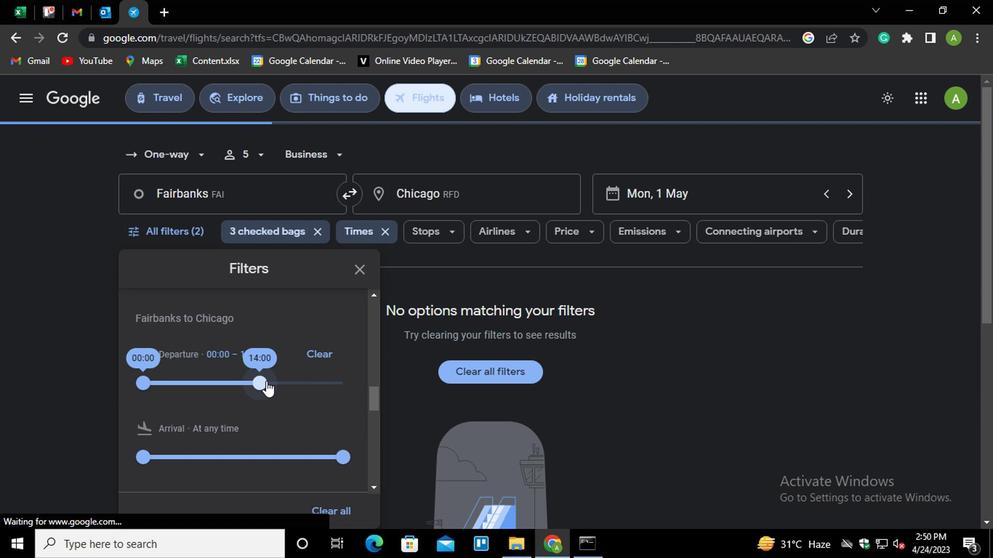 
Action: Mouse pressed left at (252, 384)
Screenshot: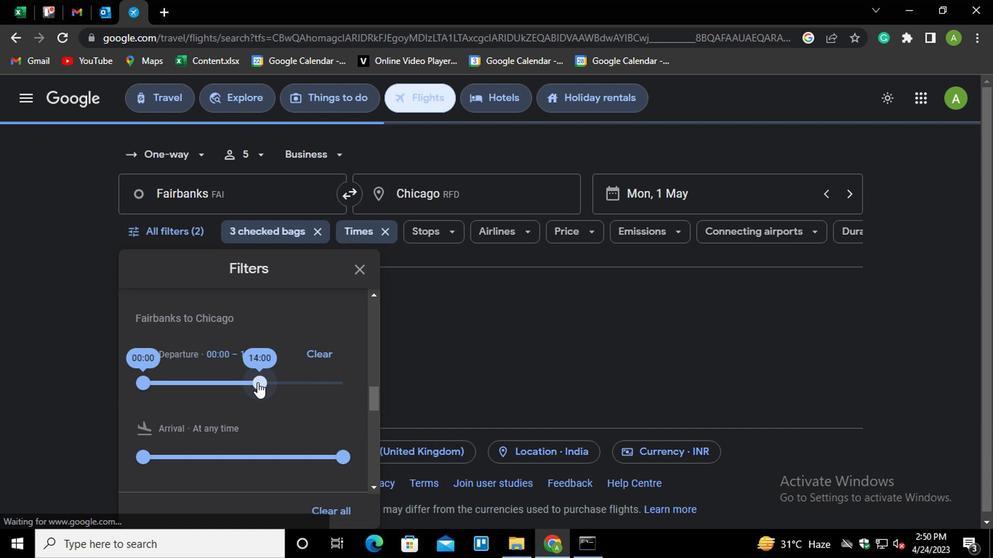 
Action: Mouse moved to (144, 383)
Screenshot: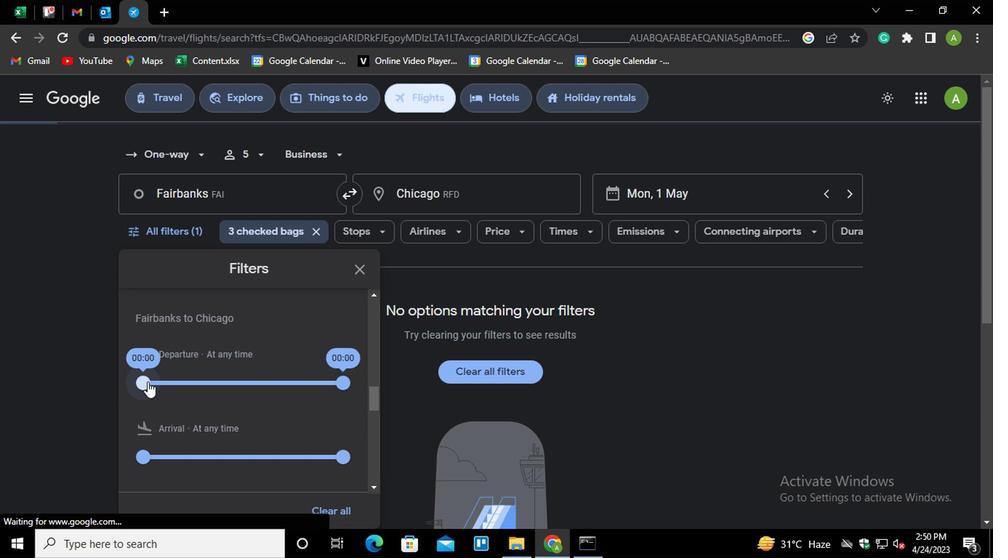 
Action: Mouse pressed left at (144, 383)
Screenshot: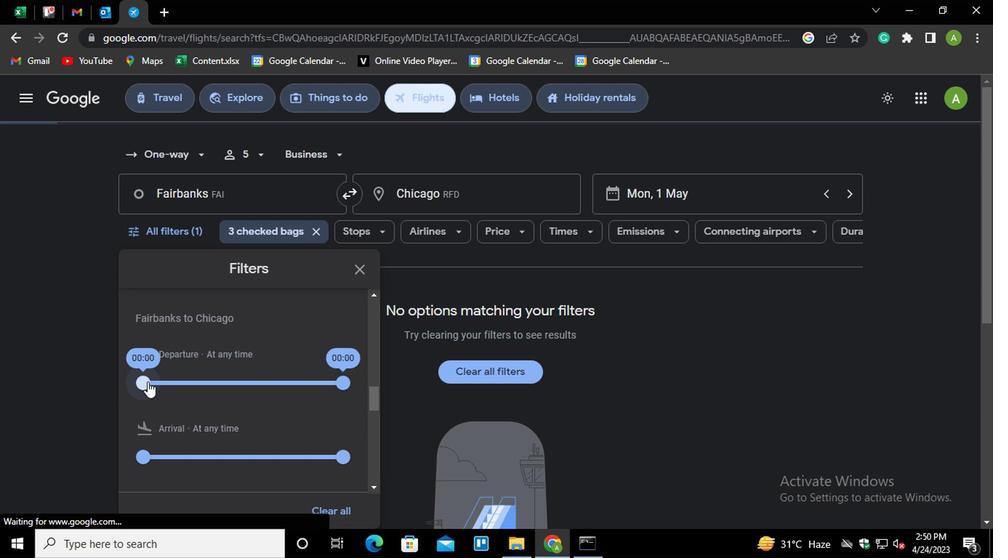 
Action: Mouse moved to (336, 386)
Screenshot: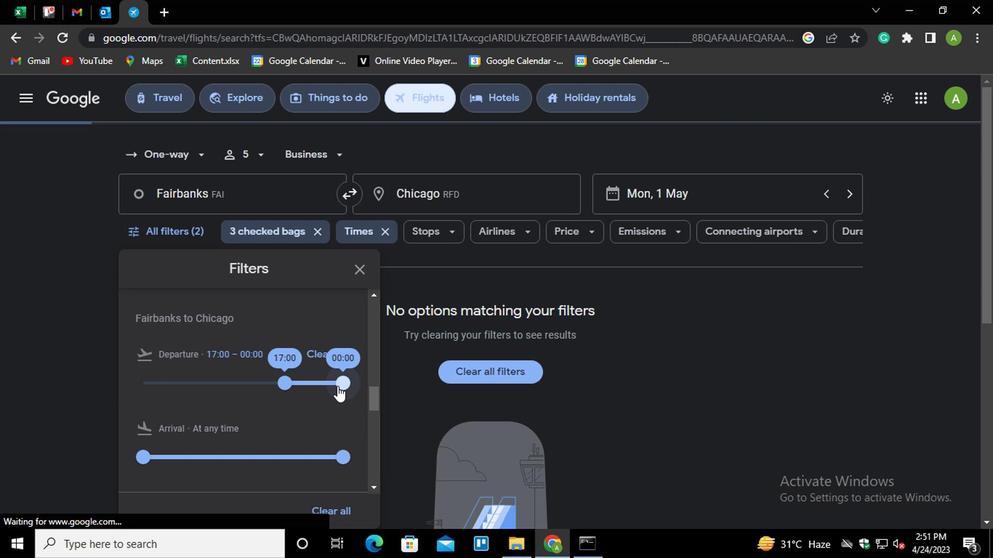 
Action: Mouse pressed left at (336, 386)
Screenshot: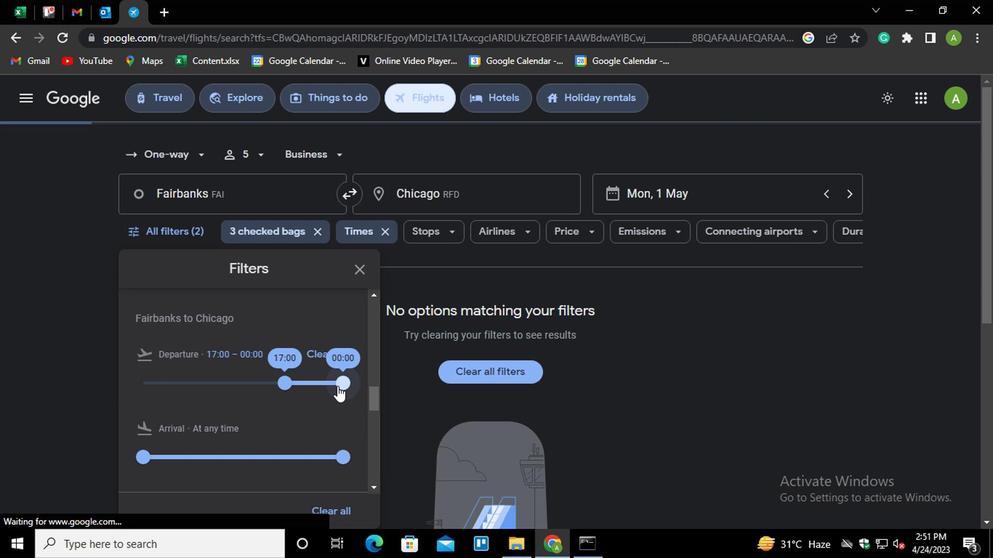 
Action: Mouse moved to (307, 445)
Screenshot: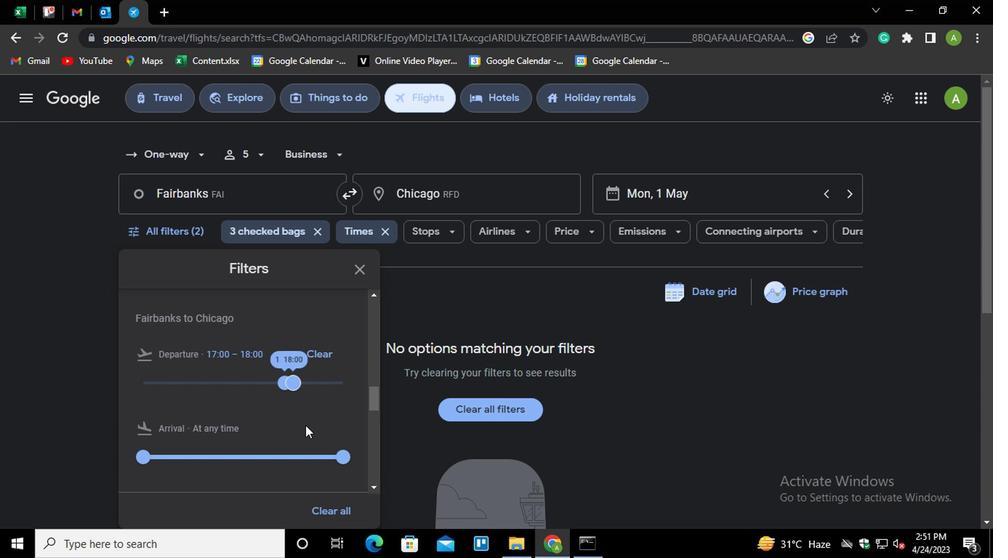 
Action: Mouse scrolled (307, 444) with delta (0, -1)
Screenshot: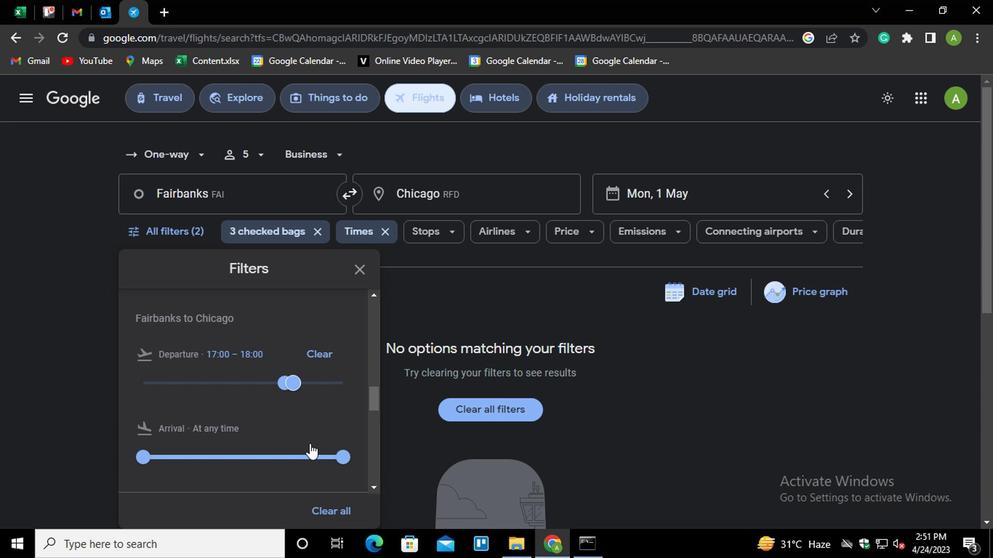 
Action: Mouse scrolled (307, 444) with delta (0, -1)
Screenshot: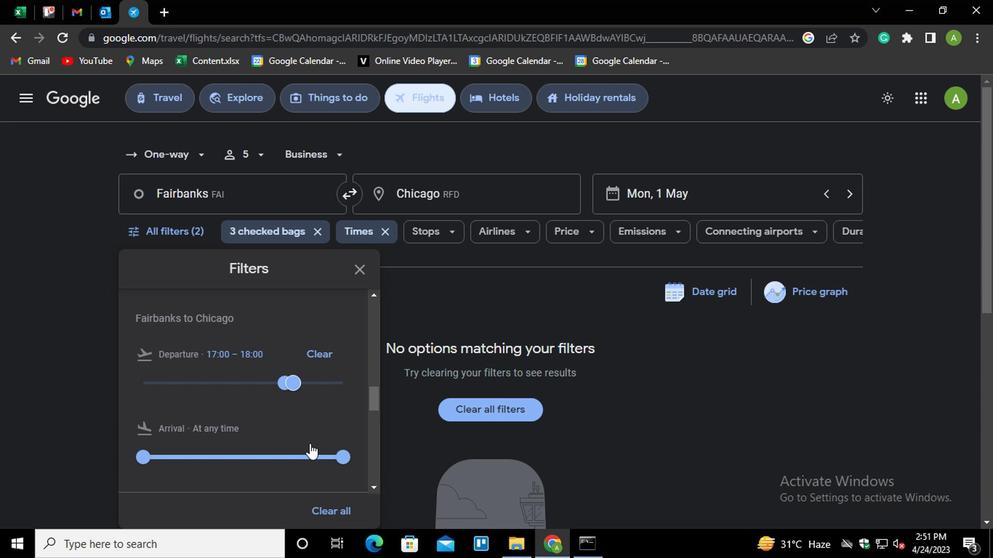 
Action: Mouse scrolled (307, 444) with delta (0, -1)
Screenshot: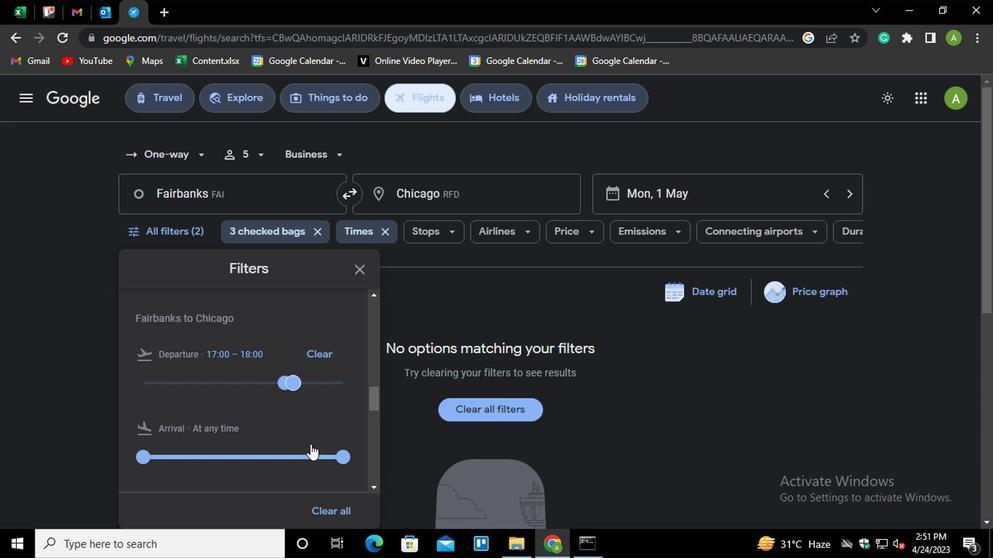 
Action: Mouse moved to (694, 370)
Screenshot: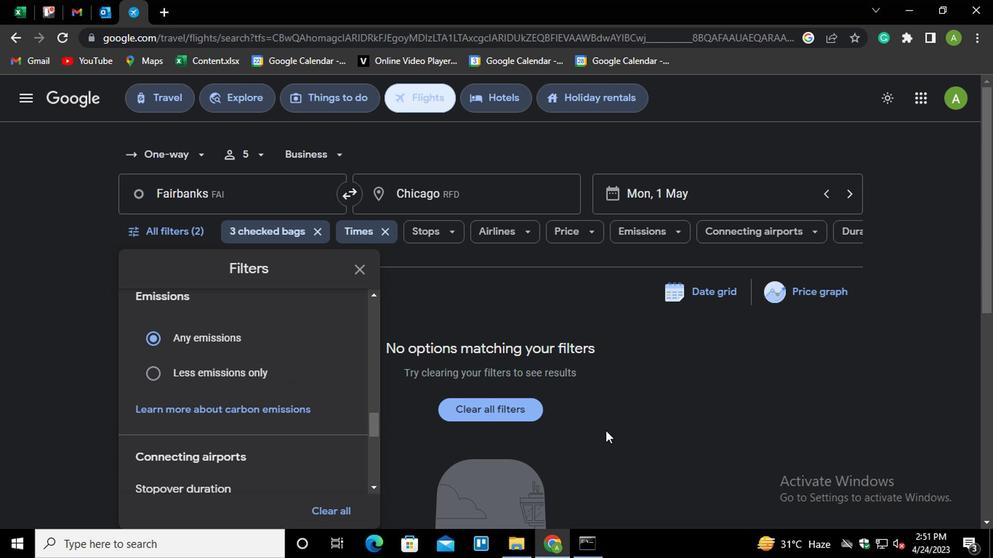 
Action: Mouse pressed left at (694, 370)
Screenshot: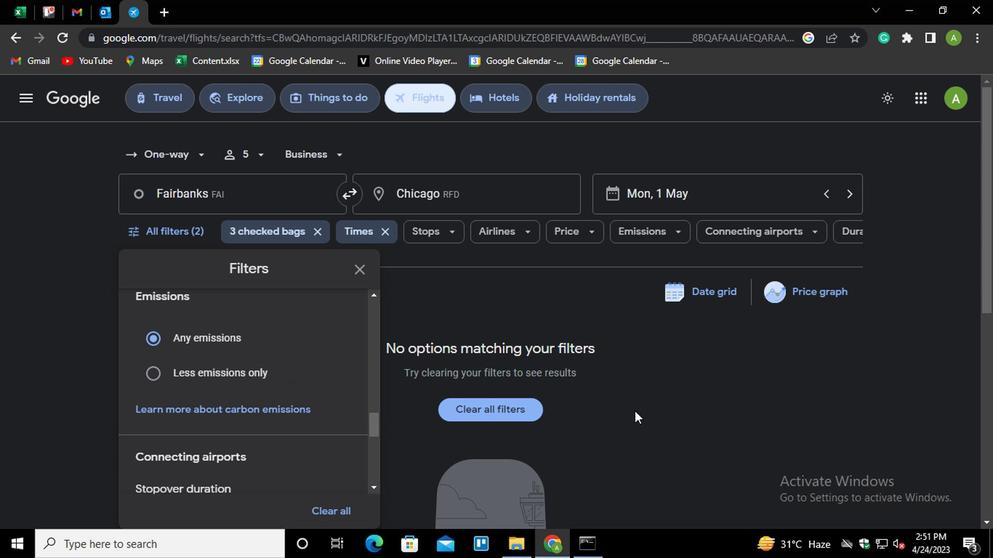 
Action: Mouse moved to (558, 369)
Screenshot: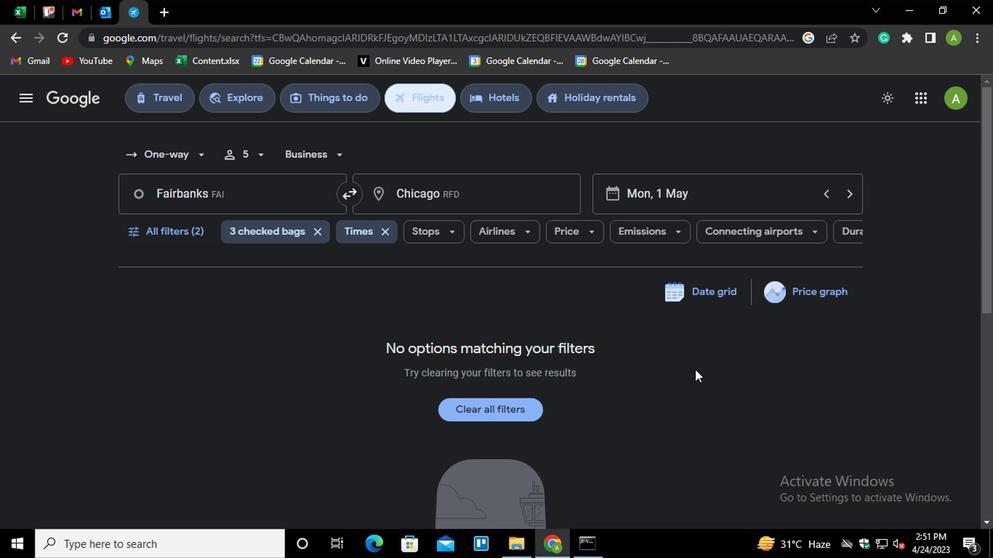 
